 Task: Find connections with filter location Kāndhla with filter topic #lawschoolwith filter profile language German with filter current company OYO with filter school JOBS FOR WOMEN with filter industry Industrial Machinery Manufacturing with filter service category Coaching & Mentoring with filter keywords title Maintenance Engineer
Action: Mouse moved to (214, 256)
Screenshot: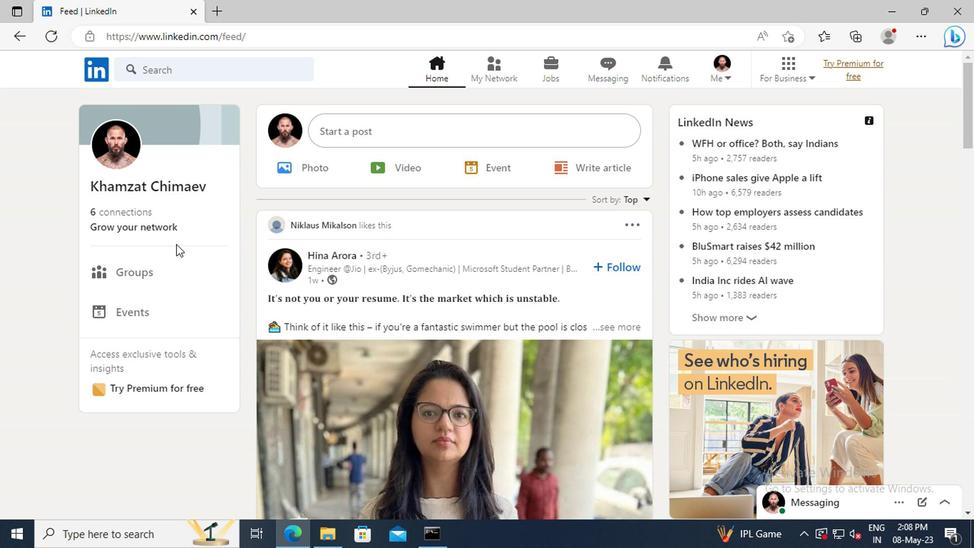 
Action: Mouse pressed left at (214, 256)
Screenshot: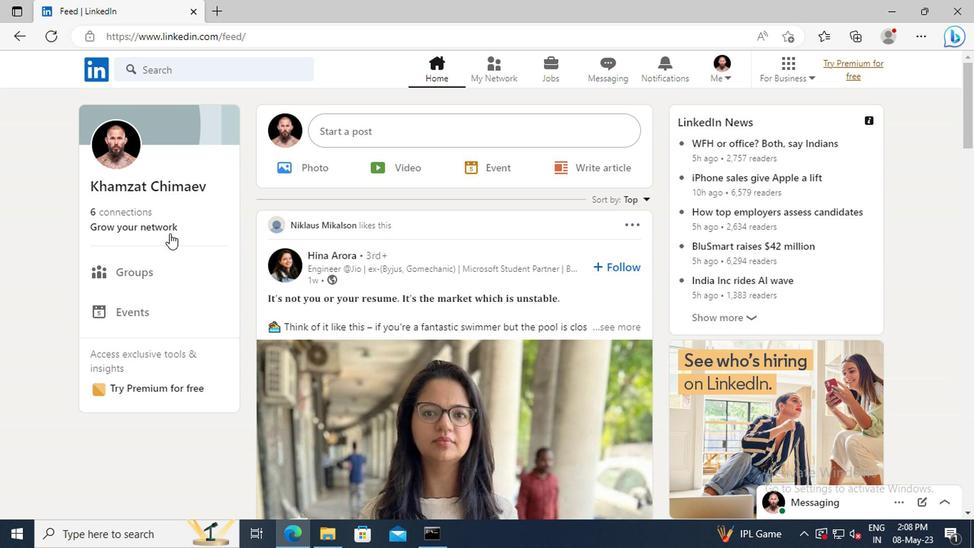 
Action: Mouse moved to (216, 202)
Screenshot: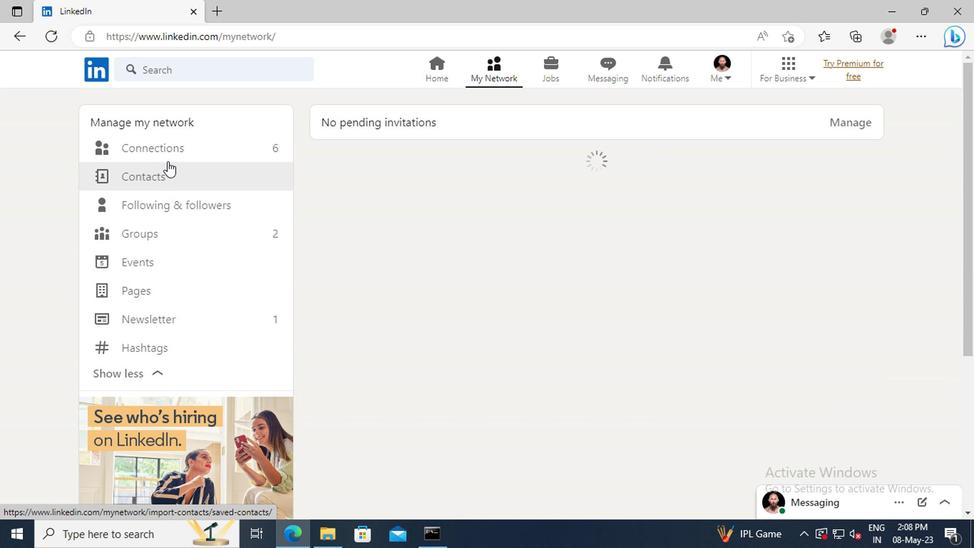 
Action: Mouse pressed left at (216, 202)
Screenshot: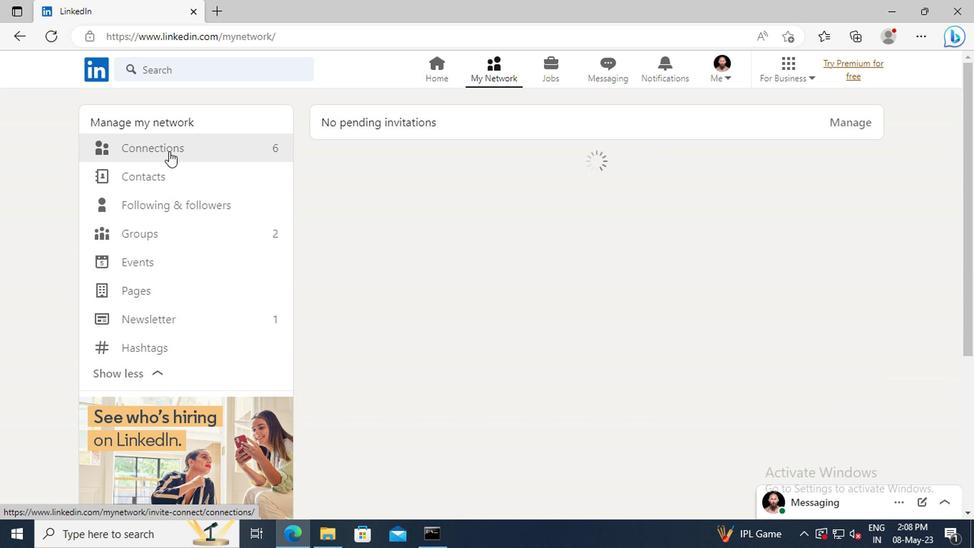
Action: Mouse moved to (521, 205)
Screenshot: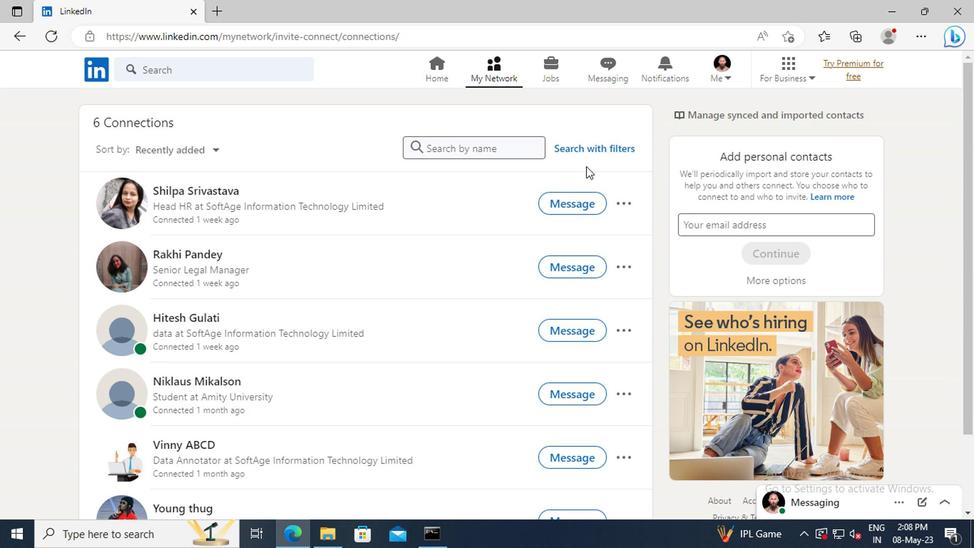 
Action: Mouse pressed left at (521, 205)
Screenshot: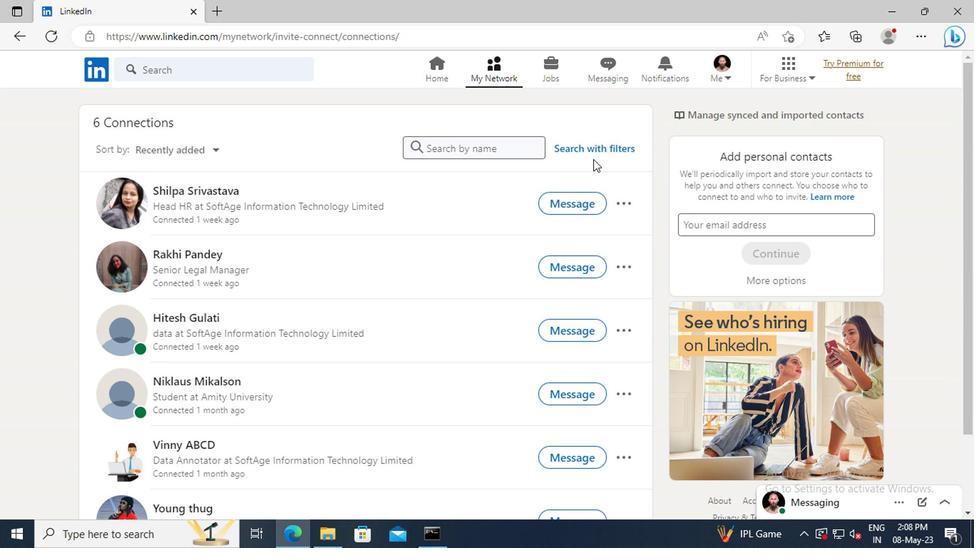 
Action: Mouse moved to (480, 175)
Screenshot: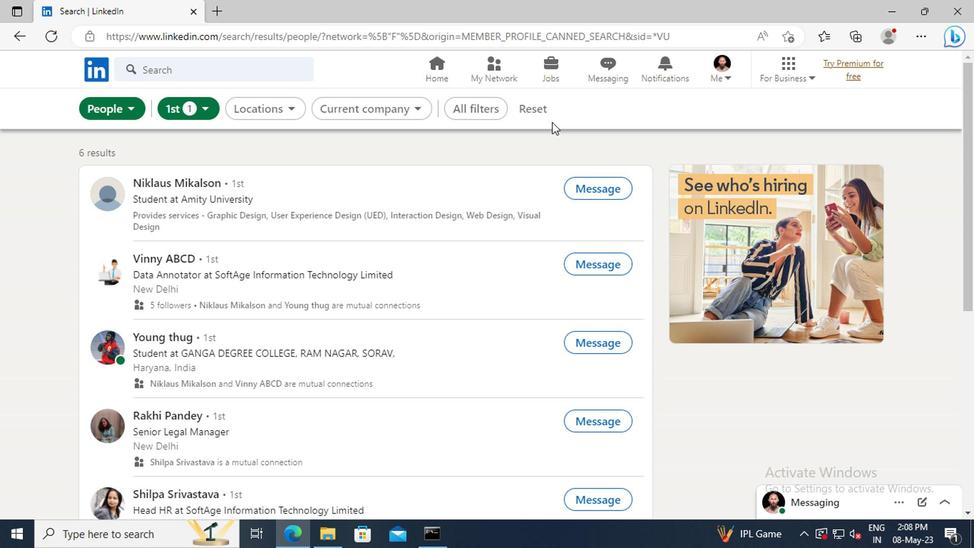 
Action: Mouse pressed left at (480, 175)
Screenshot: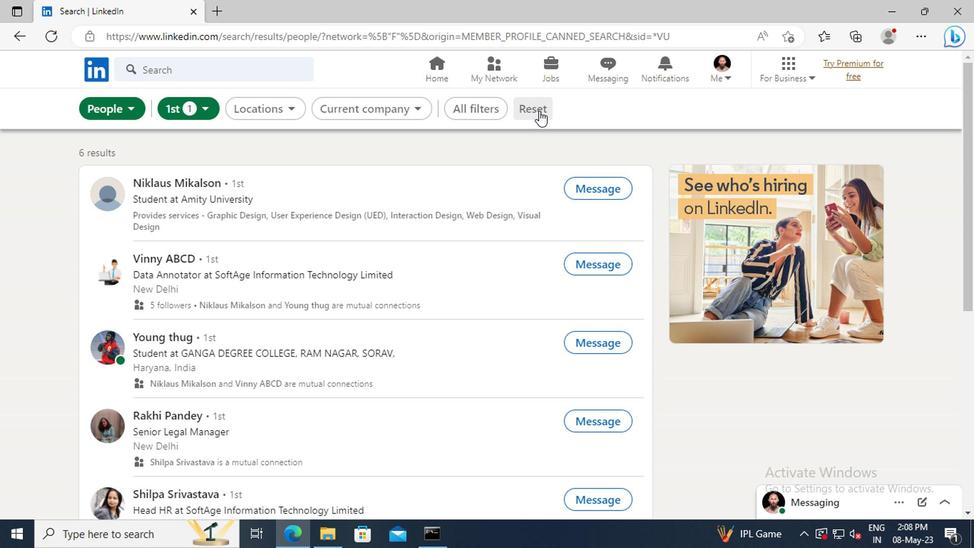 
Action: Mouse moved to (467, 175)
Screenshot: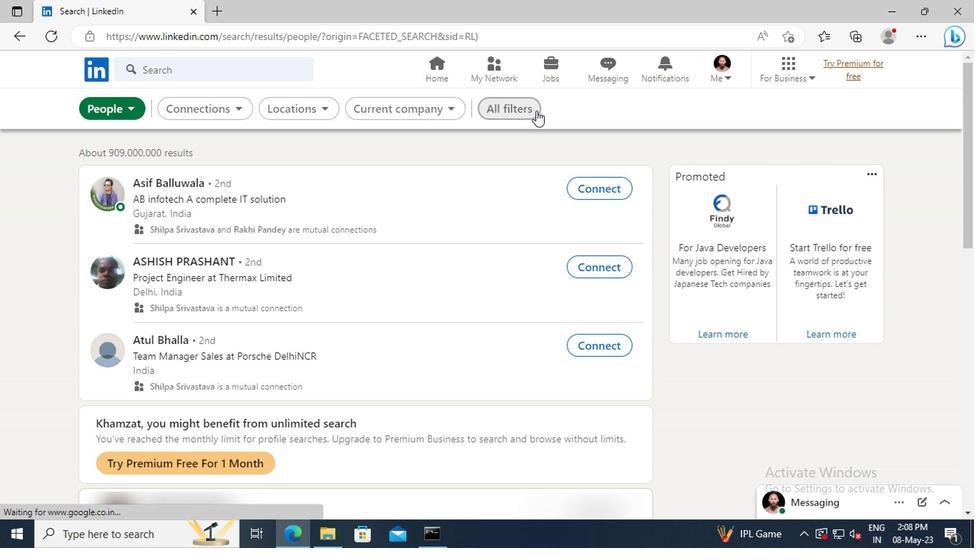 
Action: Mouse pressed left at (467, 175)
Screenshot: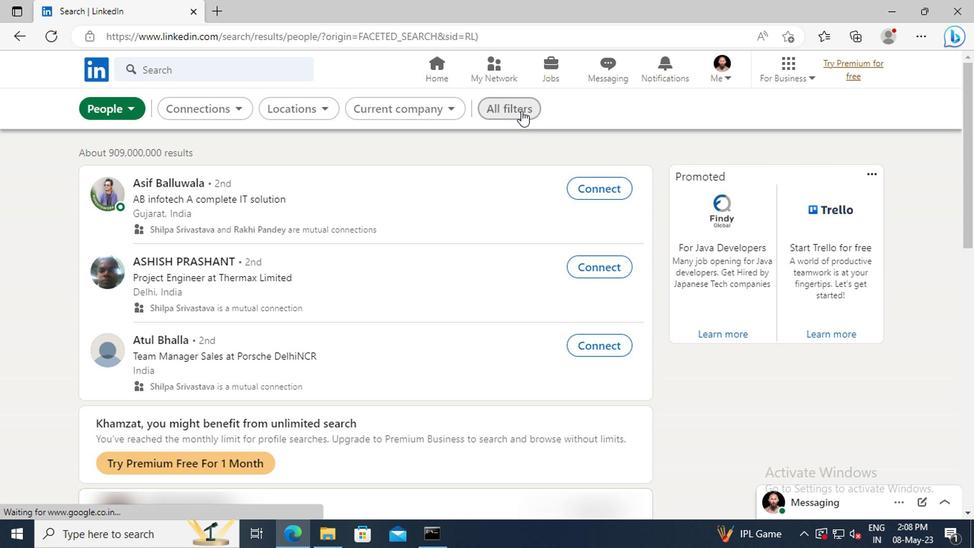 
Action: Mouse moved to (642, 273)
Screenshot: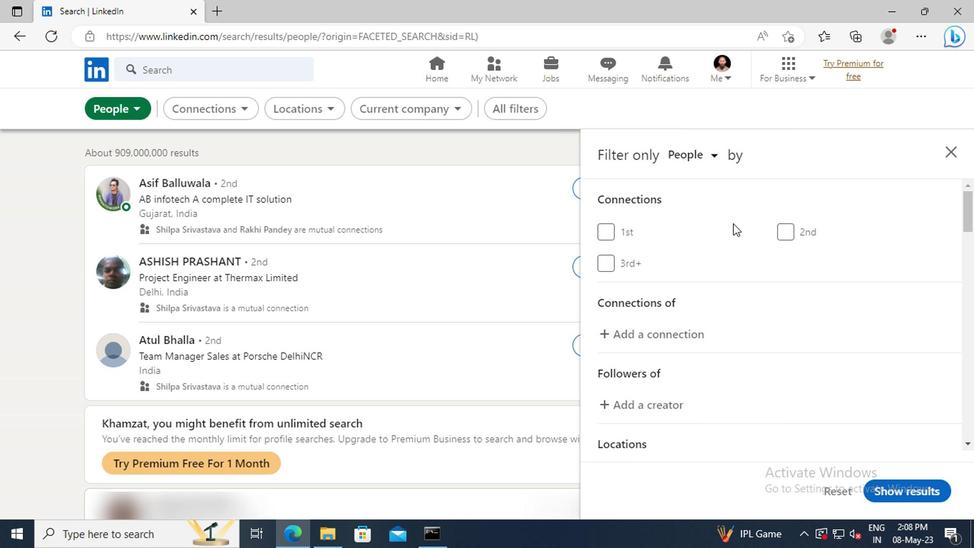 
Action: Mouse scrolled (642, 273) with delta (0, 0)
Screenshot: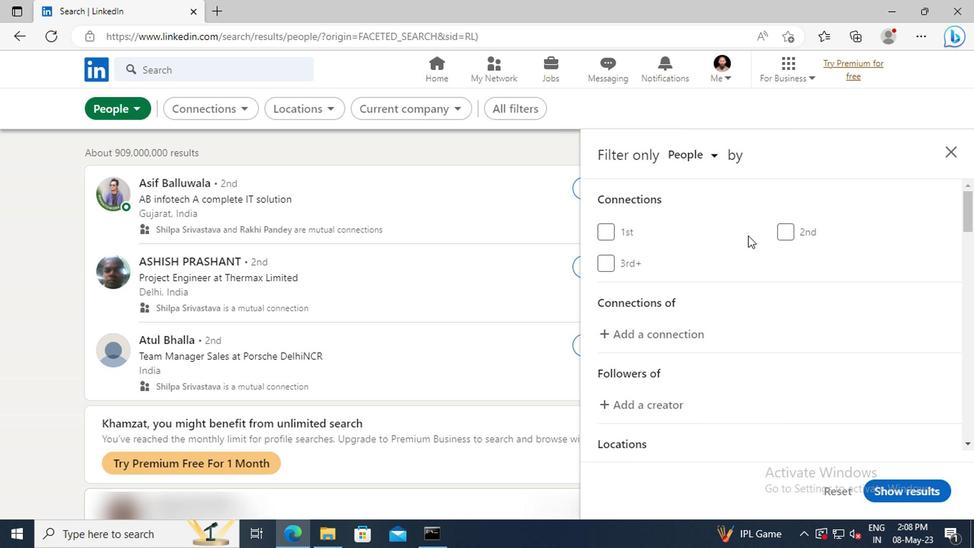 
Action: Mouse scrolled (642, 273) with delta (0, 0)
Screenshot: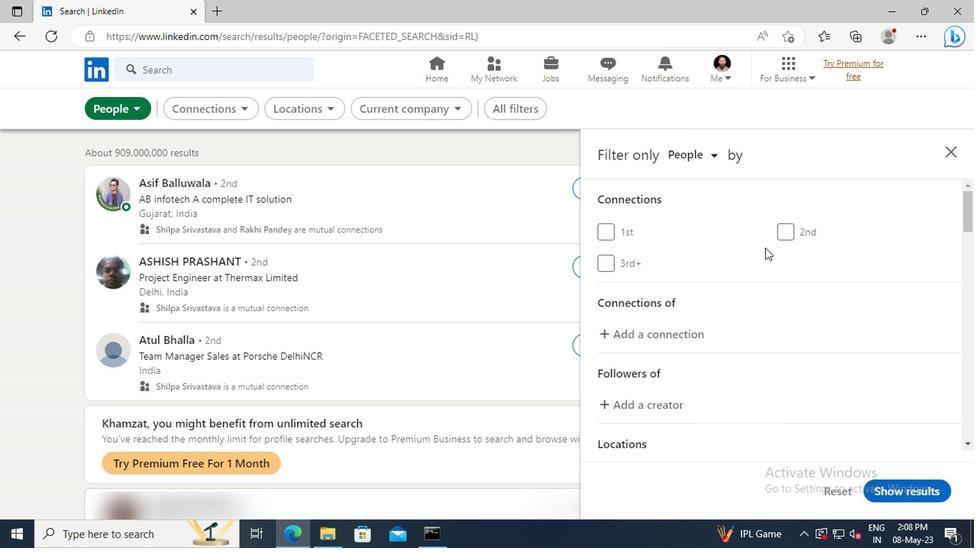 
Action: Mouse scrolled (642, 273) with delta (0, 0)
Screenshot: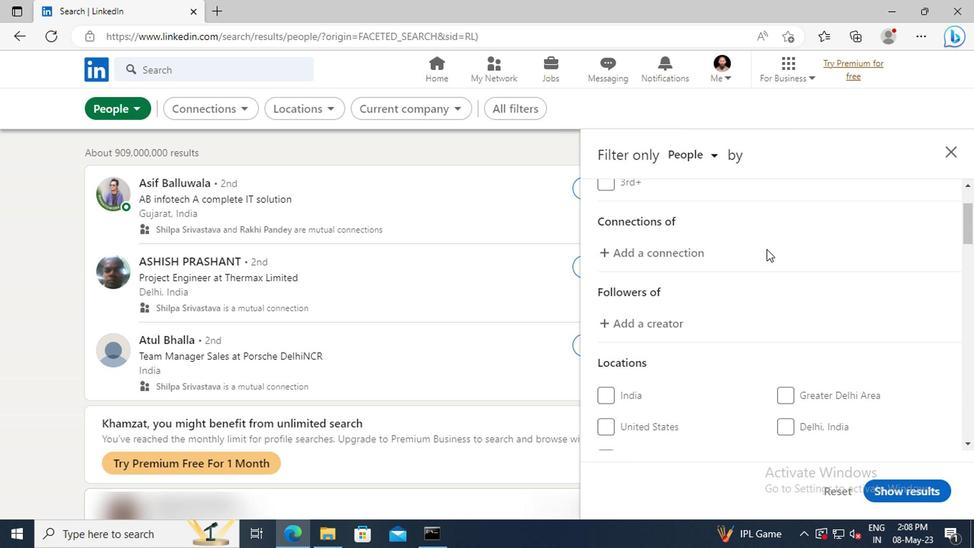 
Action: Mouse scrolled (642, 273) with delta (0, 0)
Screenshot: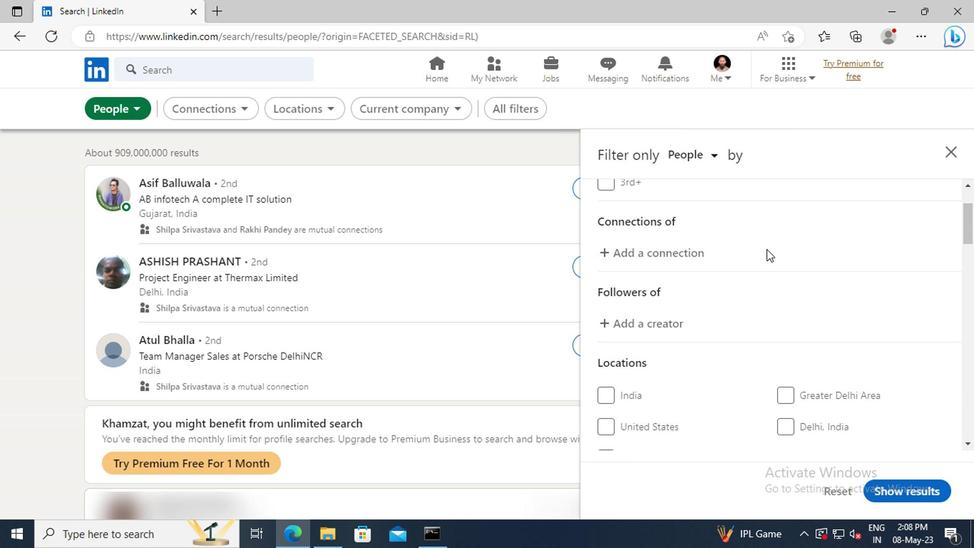 
Action: Mouse scrolled (642, 273) with delta (0, 0)
Screenshot: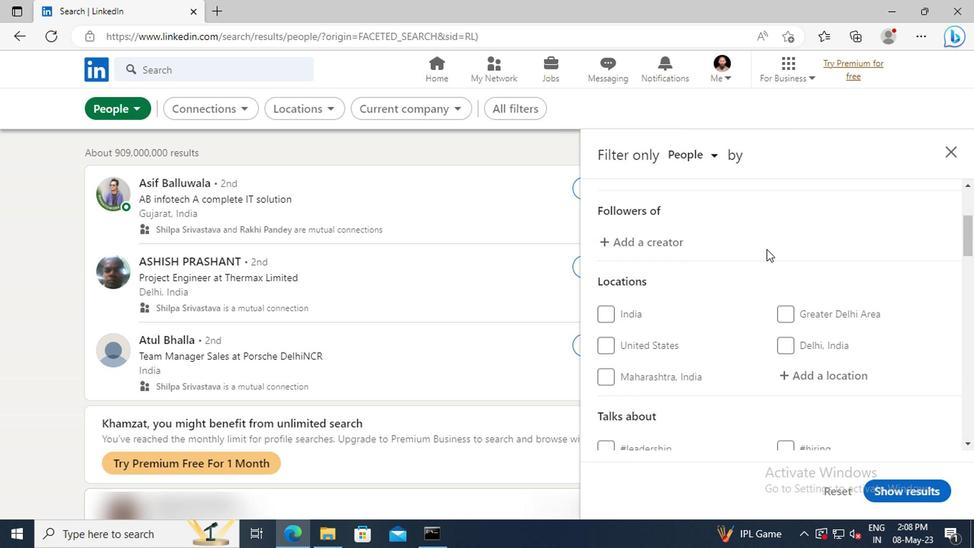 
Action: Mouse moved to (665, 336)
Screenshot: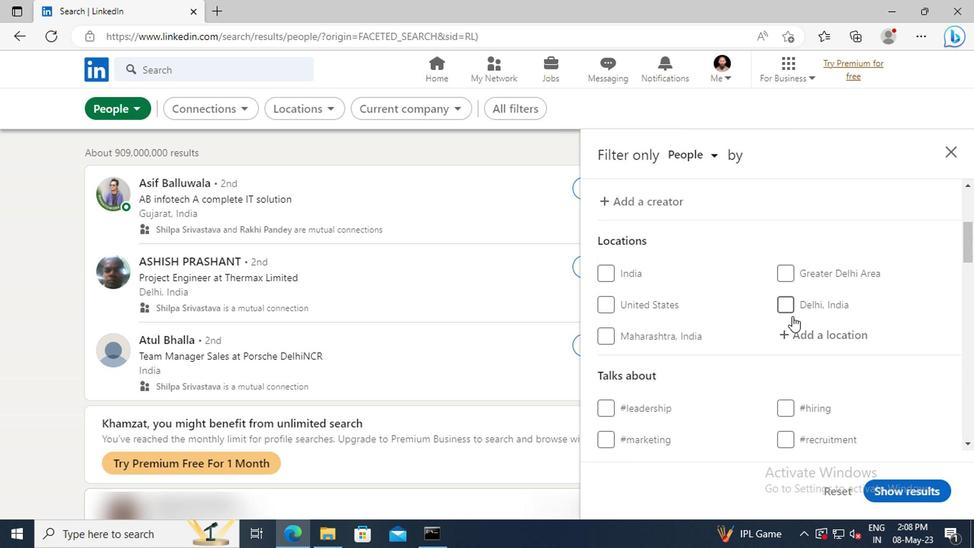 
Action: Mouse pressed left at (665, 336)
Screenshot: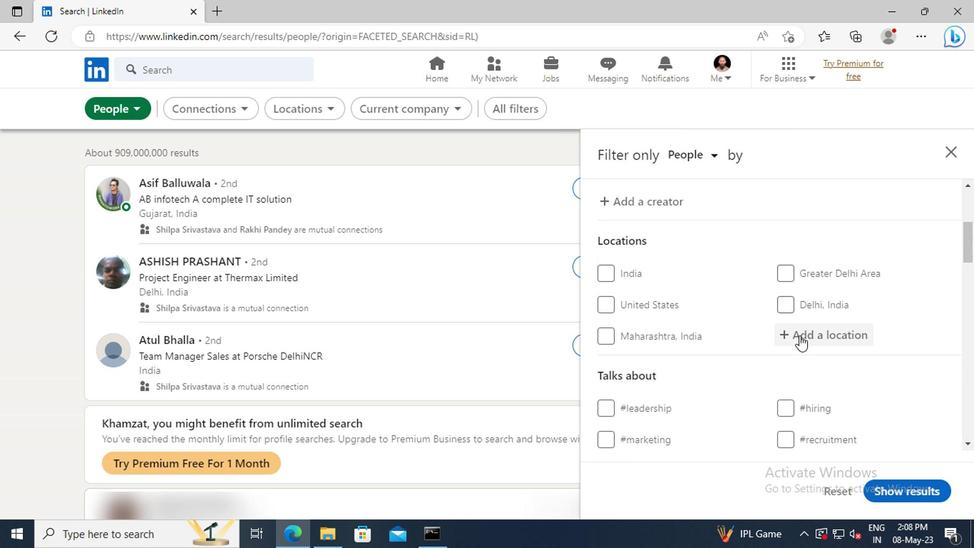 
Action: Key pressed <Key.shift>KANDHLA<Key.enter>
Screenshot: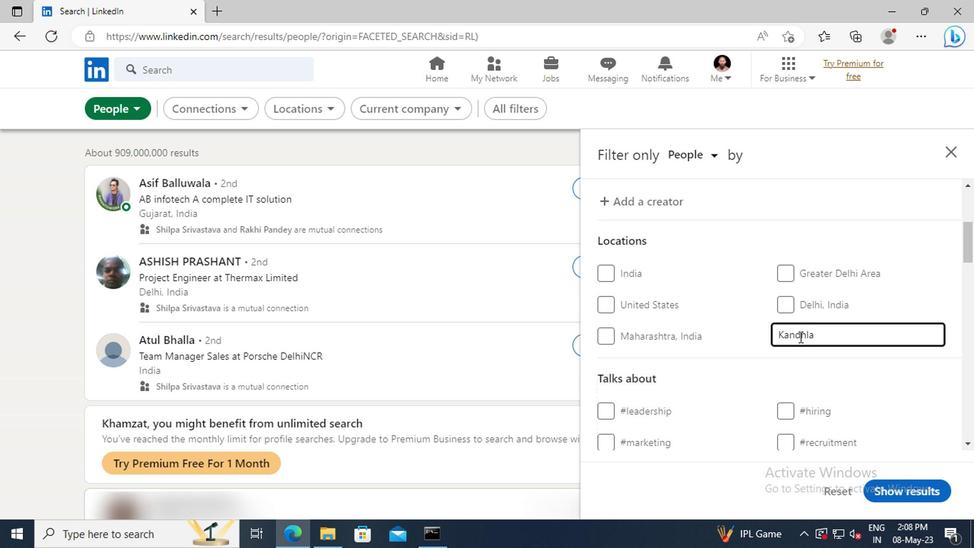 
Action: Mouse scrolled (665, 335) with delta (0, 0)
Screenshot: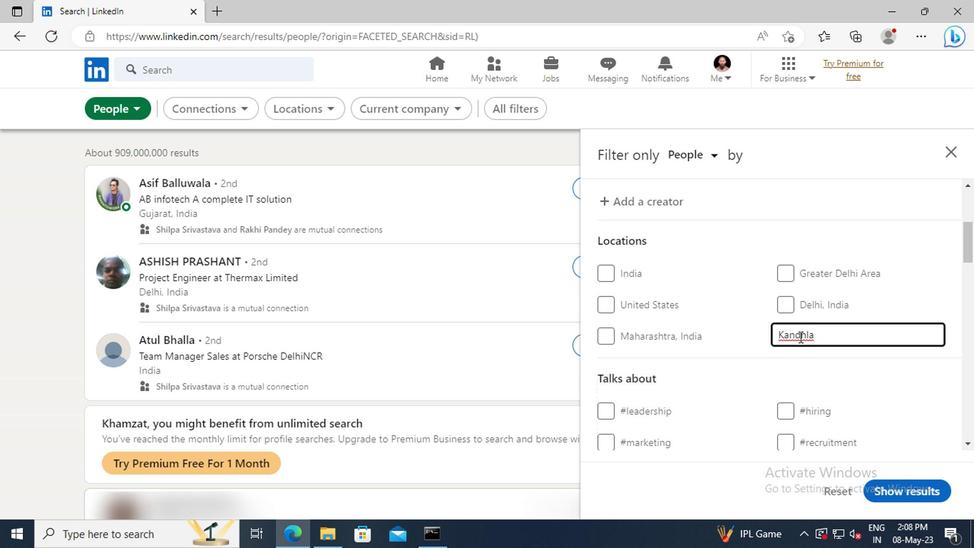 
Action: Mouse scrolled (665, 335) with delta (0, 0)
Screenshot: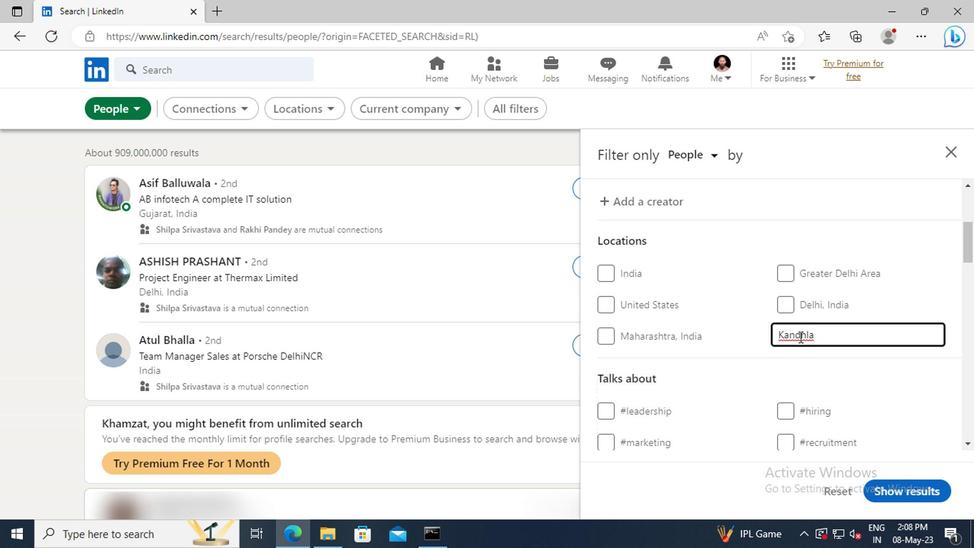
Action: Mouse scrolled (665, 335) with delta (0, 0)
Screenshot: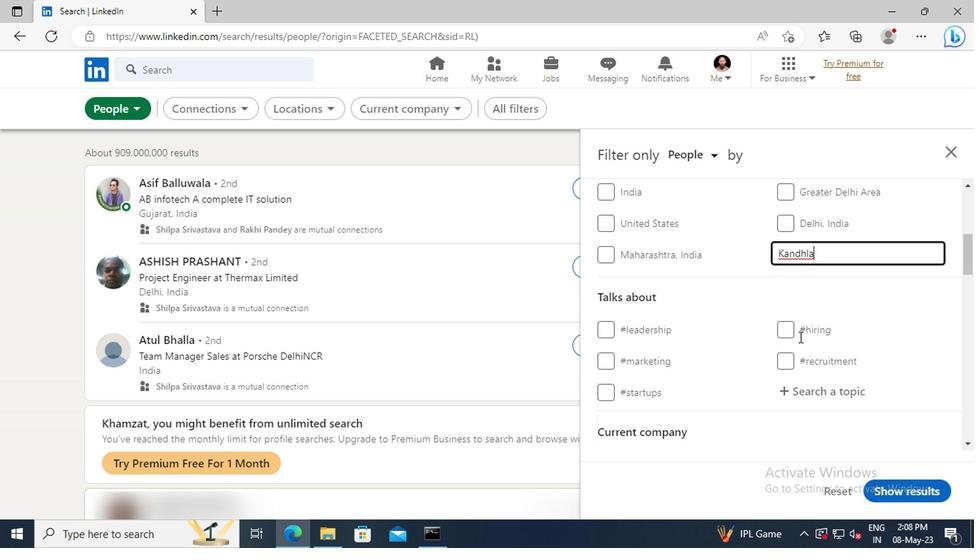 
Action: Mouse scrolled (665, 335) with delta (0, 0)
Screenshot: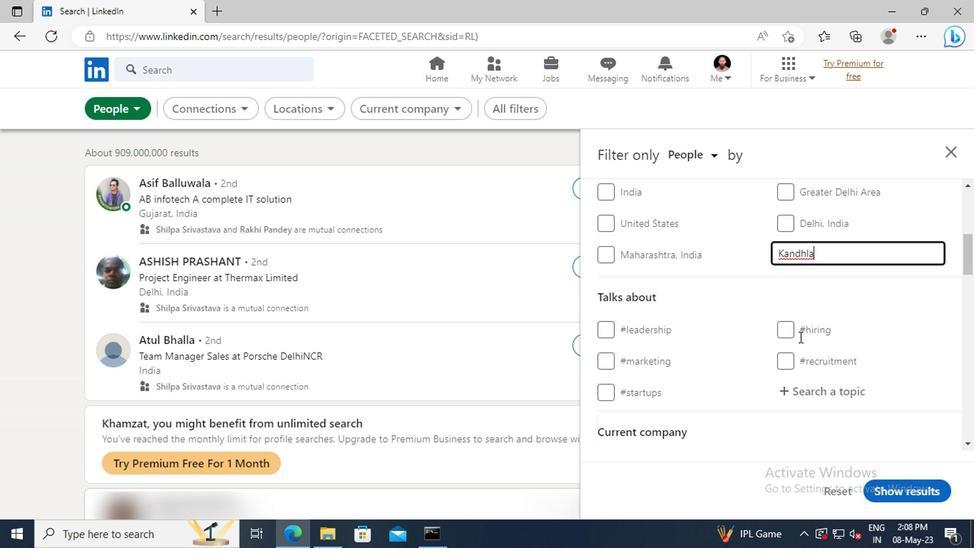 
Action: Mouse moved to (664, 322)
Screenshot: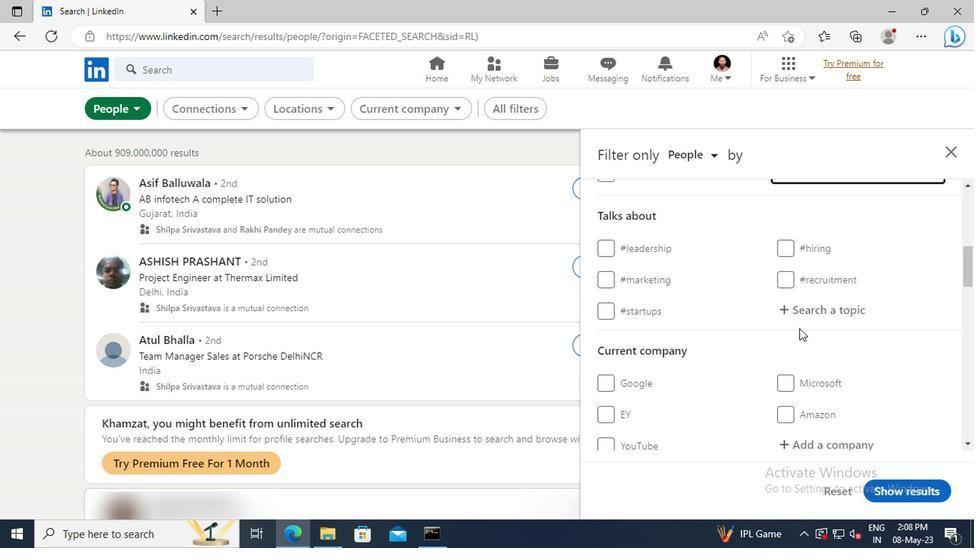 
Action: Mouse pressed left at (664, 322)
Screenshot: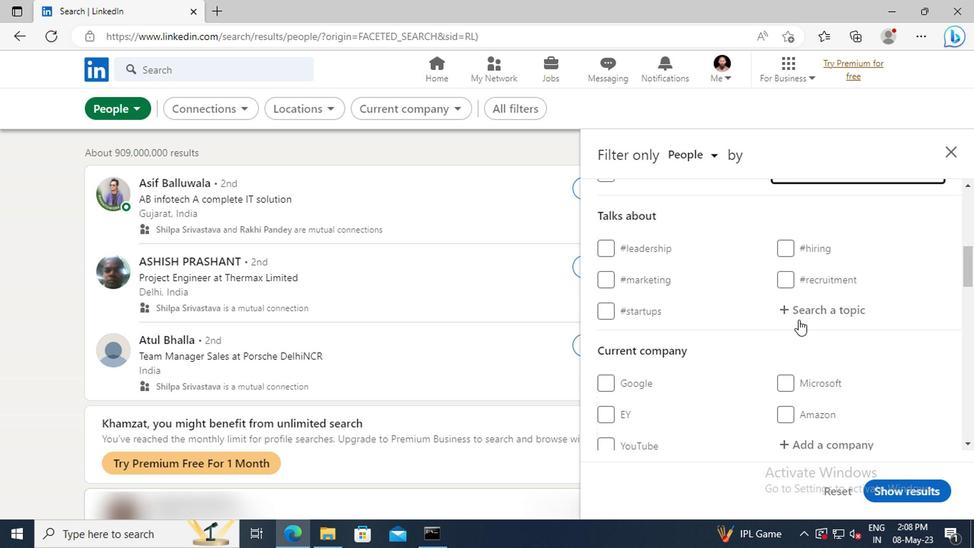 
Action: Key pressed LAWSCH
Screenshot: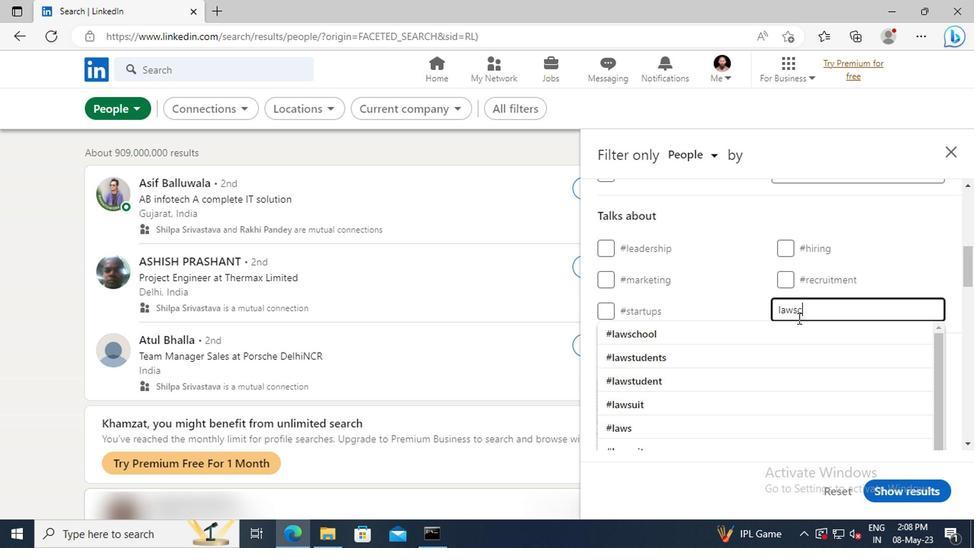 
Action: Mouse moved to (669, 332)
Screenshot: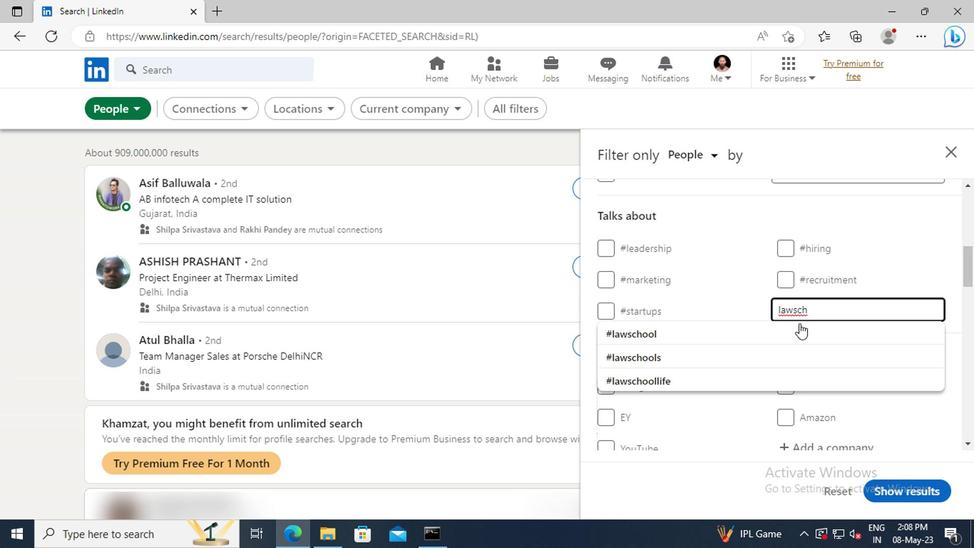 
Action: Mouse pressed left at (669, 332)
Screenshot: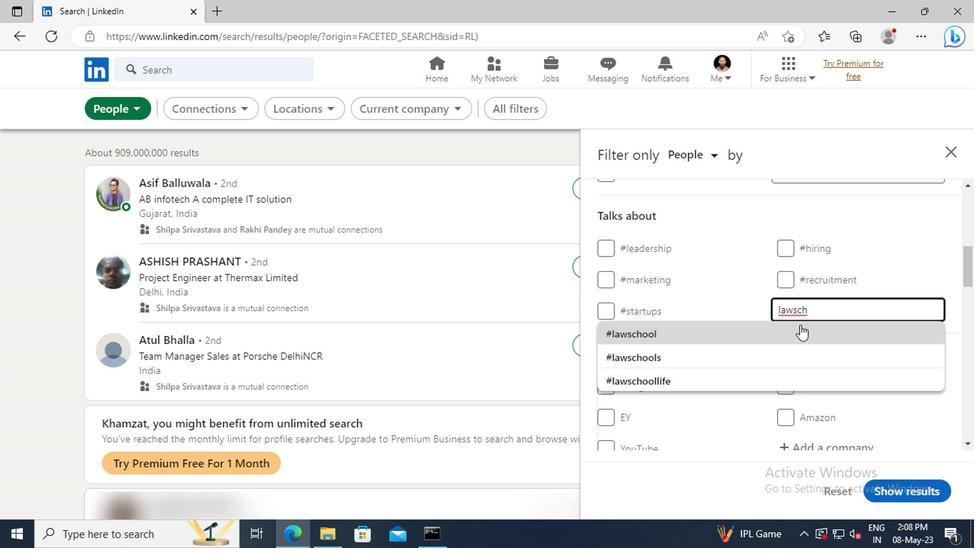 
Action: Mouse scrolled (669, 331) with delta (0, 0)
Screenshot: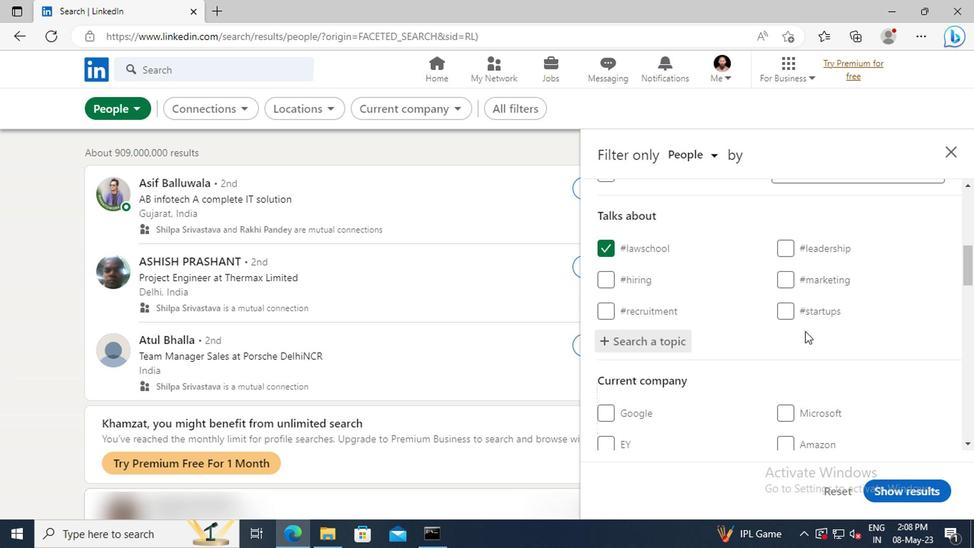 
Action: Mouse scrolled (669, 331) with delta (0, 0)
Screenshot: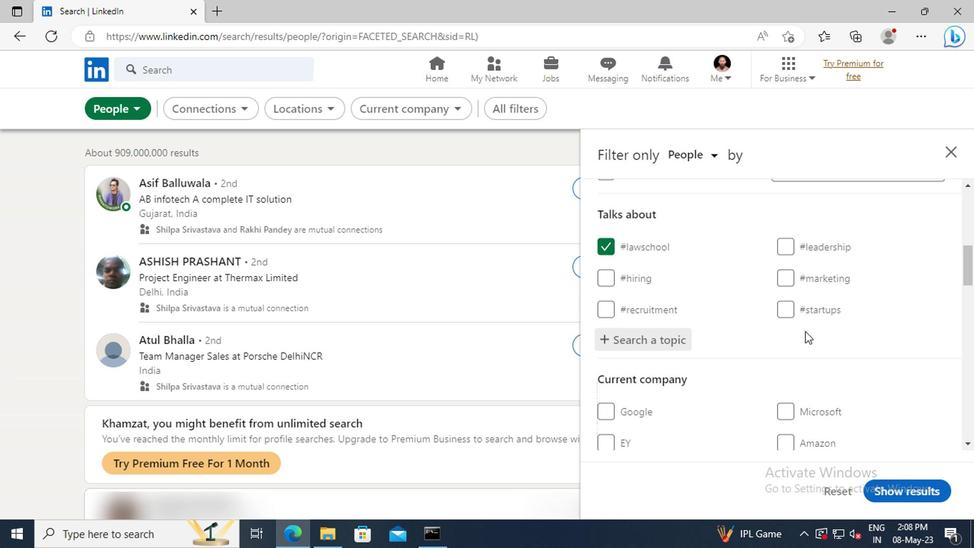
Action: Mouse scrolled (669, 331) with delta (0, 0)
Screenshot: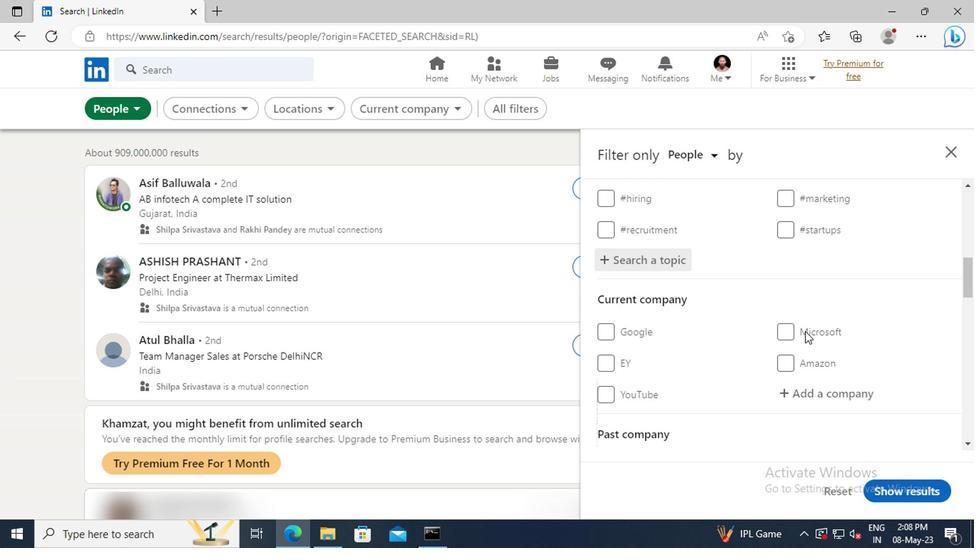 
Action: Mouse scrolled (669, 331) with delta (0, 0)
Screenshot: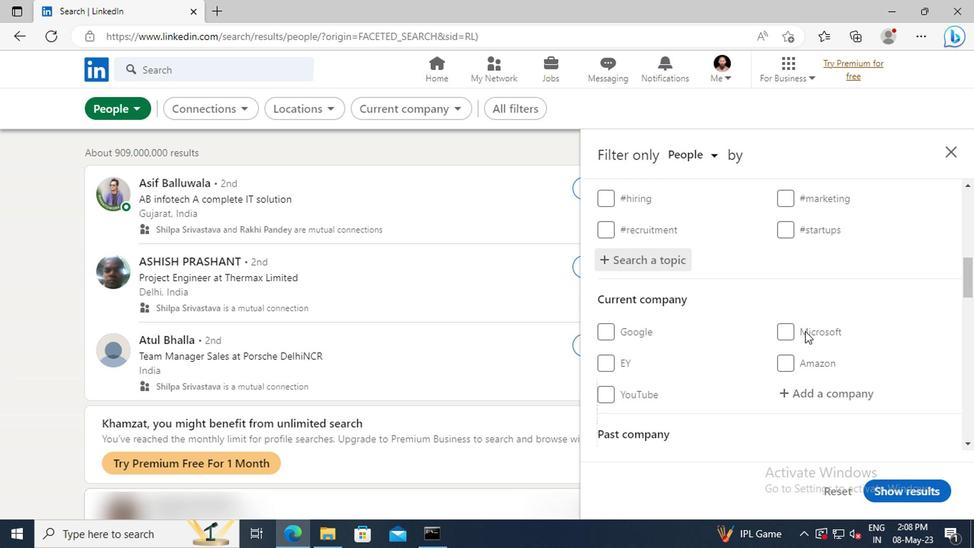 
Action: Mouse scrolled (669, 331) with delta (0, 0)
Screenshot: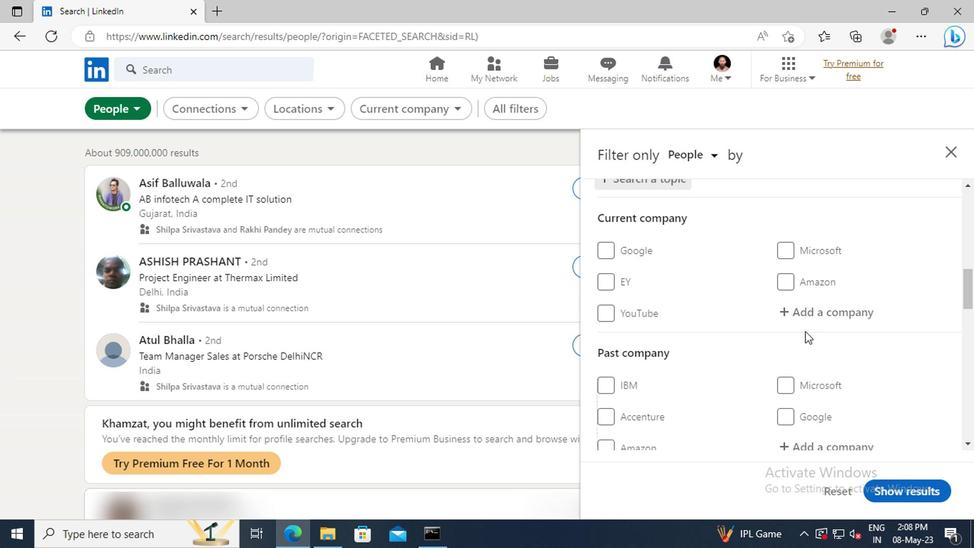 
Action: Mouse scrolled (669, 331) with delta (0, 0)
Screenshot: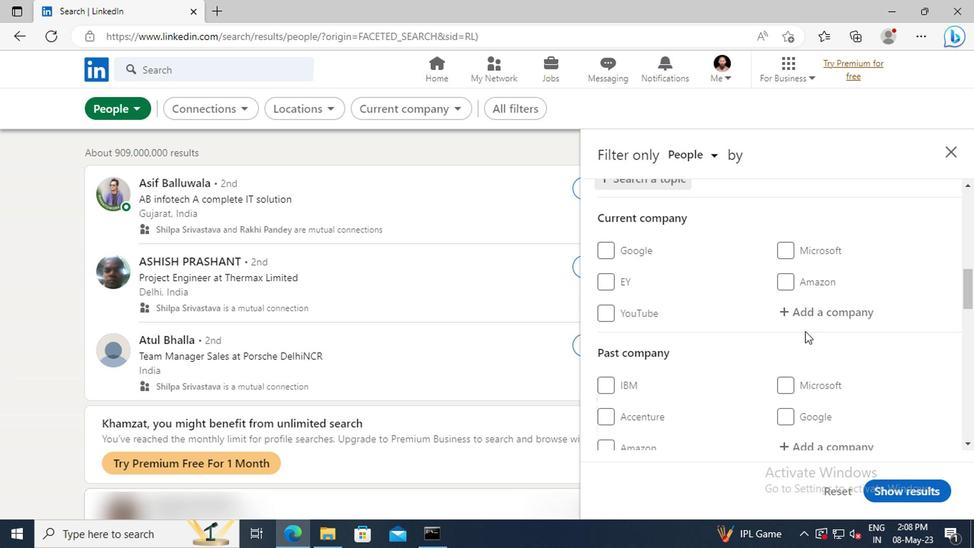 
Action: Mouse scrolled (669, 331) with delta (0, 0)
Screenshot: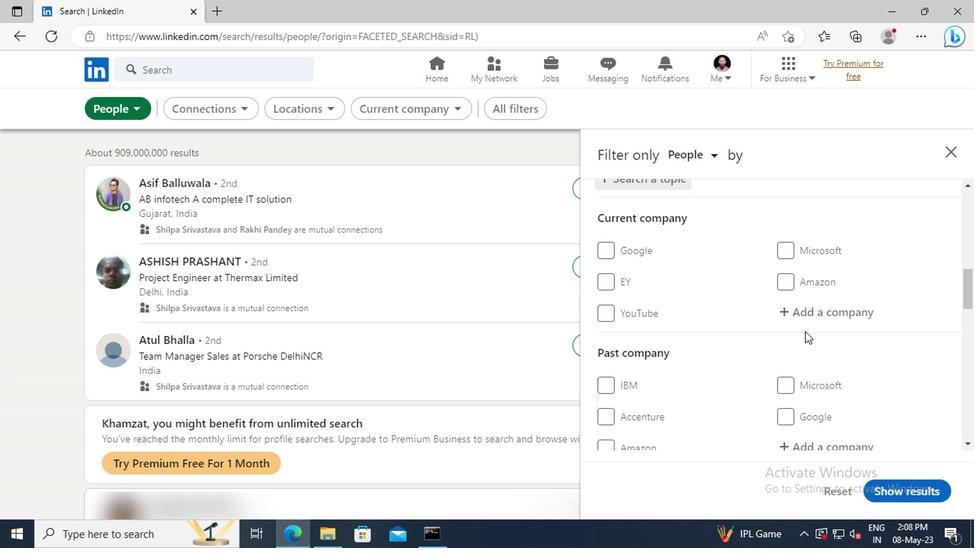 
Action: Mouse scrolled (669, 331) with delta (0, 0)
Screenshot: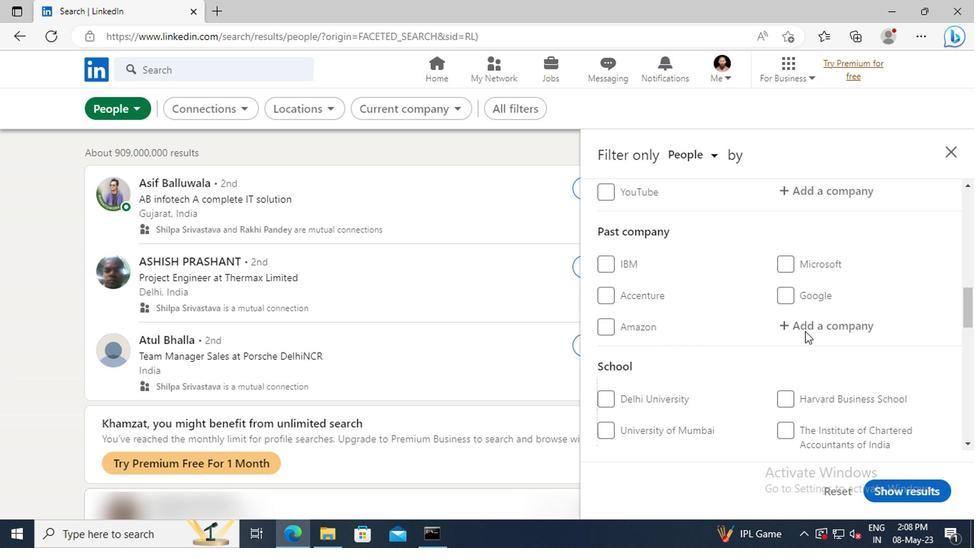 
Action: Mouse scrolled (669, 331) with delta (0, 0)
Screenshot: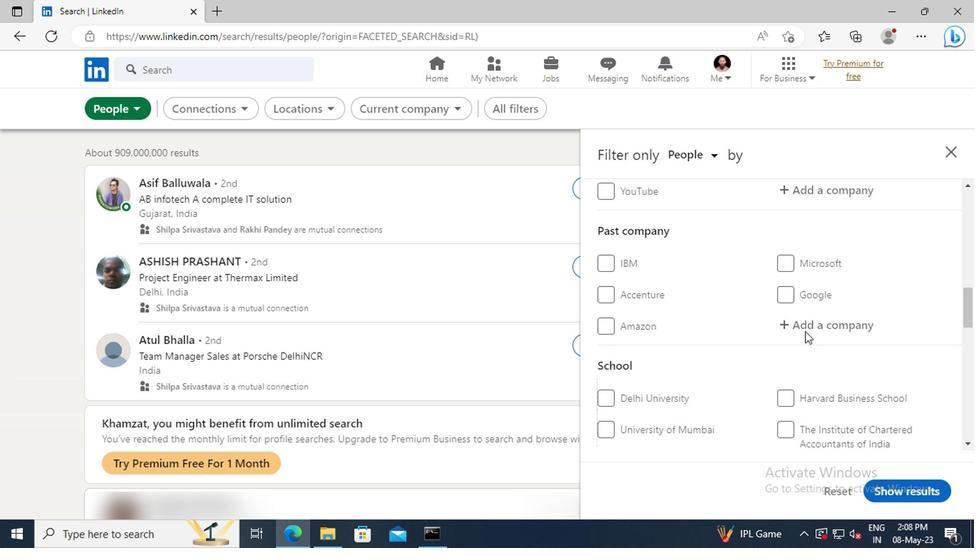 
Action: Mouse scrolled (669, 331) with delta (0, 0)
Screenshot: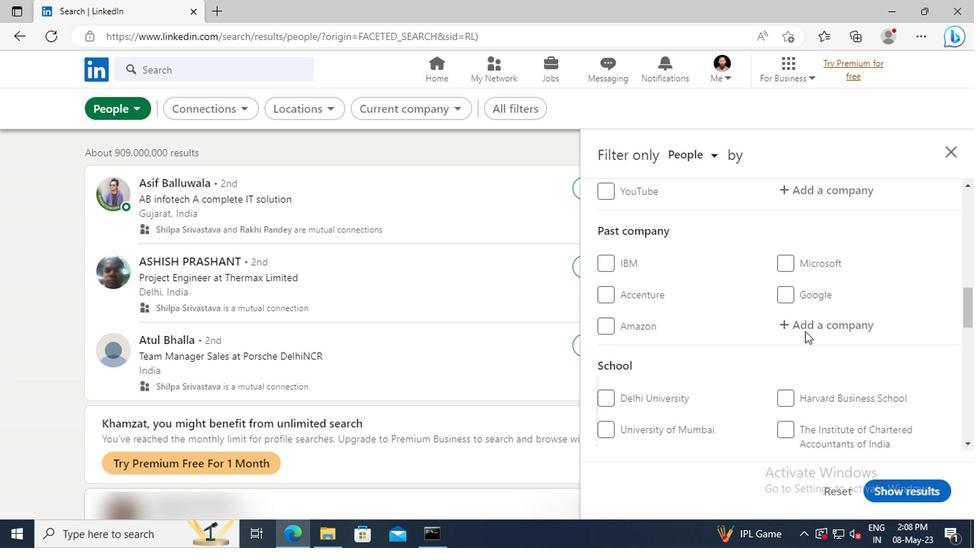 
Action: Mouse scrolled (669, 331) with delta (0, 0)
Screenshot: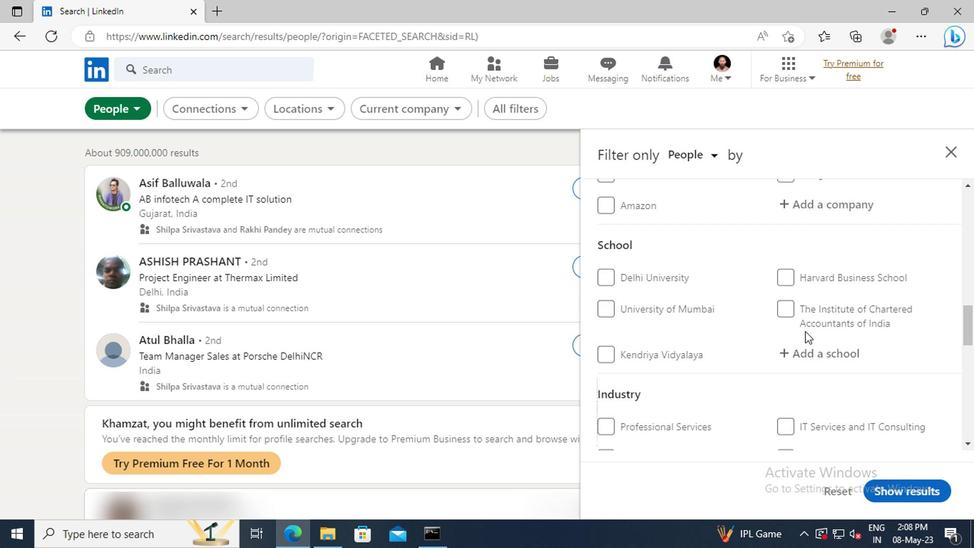 
Action: Mouse scrolled (669, 331) with delta (0, 0)
Screenshot: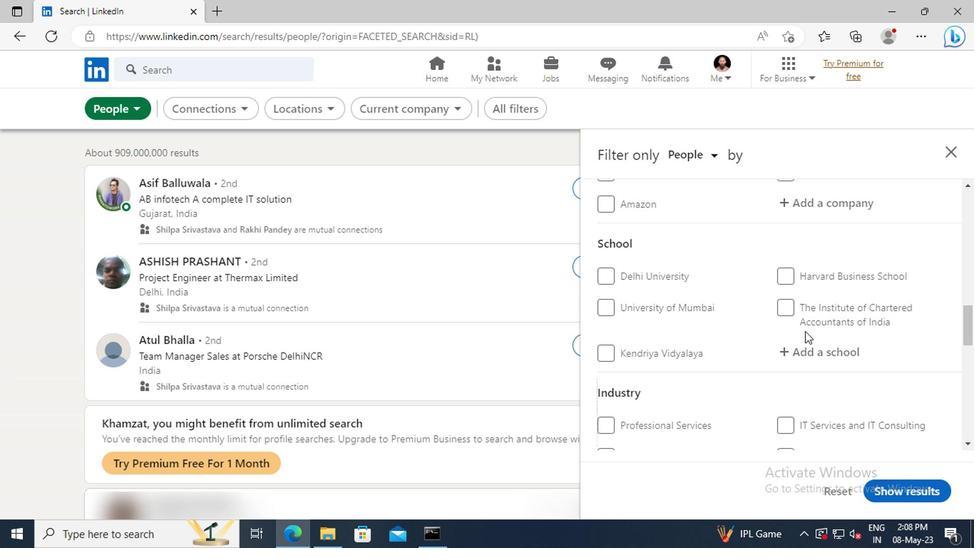 
Action: Mouse scrolled (669, 331) with delta (0, 0)
Screenshot: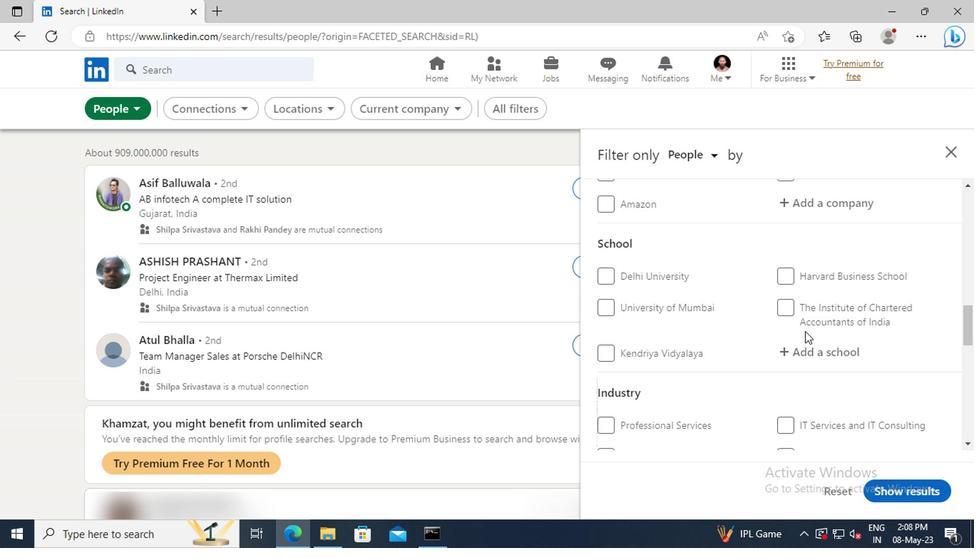 
Action: Mouse scrolled (669, 331) with delta (0, 0)
Screenshot: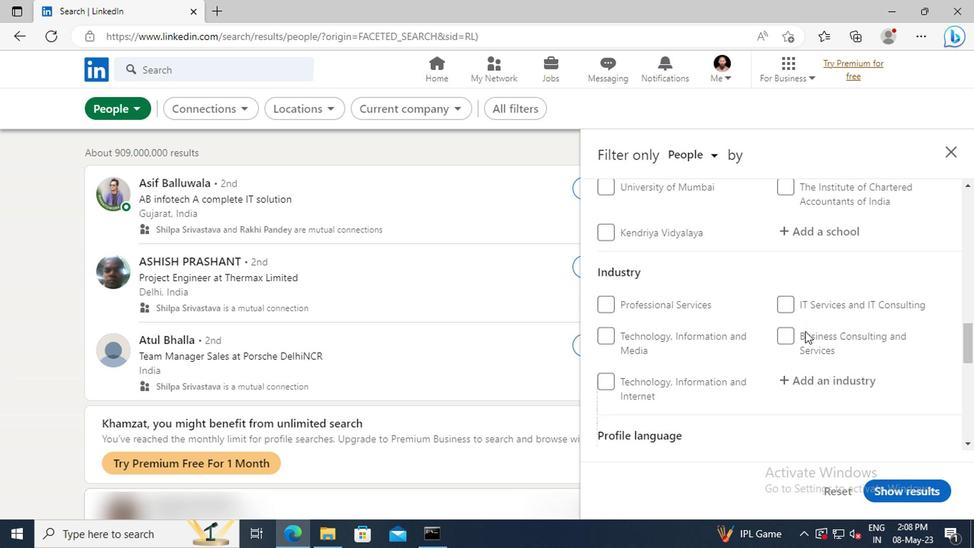 
Action: Mouse scrolled (669, 331) with delta (0, 0)
Screenshot: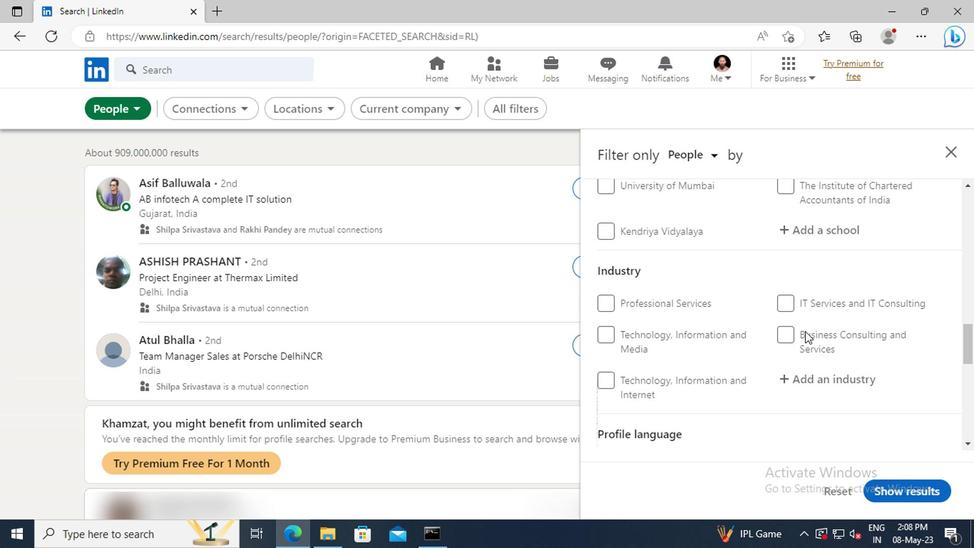 
Action: Mouse scrolled (669, 331) with delta (0, 0)
Screenshot: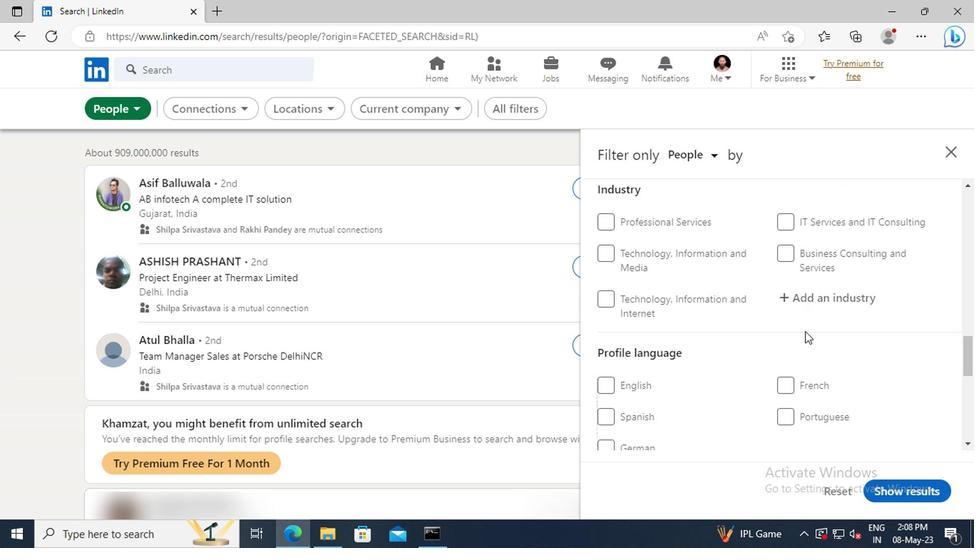 
Action: Mouse moved to (530, 386)
Screenshot: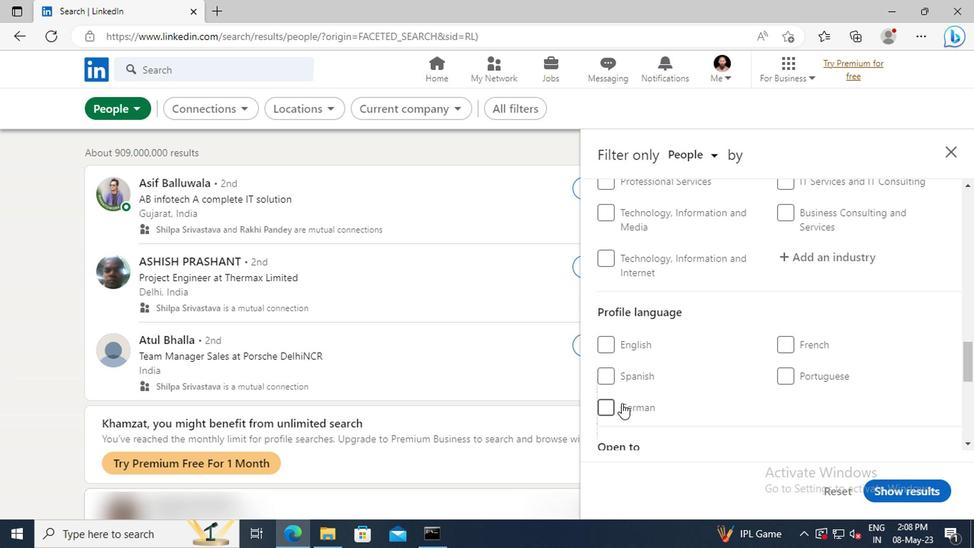 
Action: Mouse pressed left at (530, 386)
Screenshot: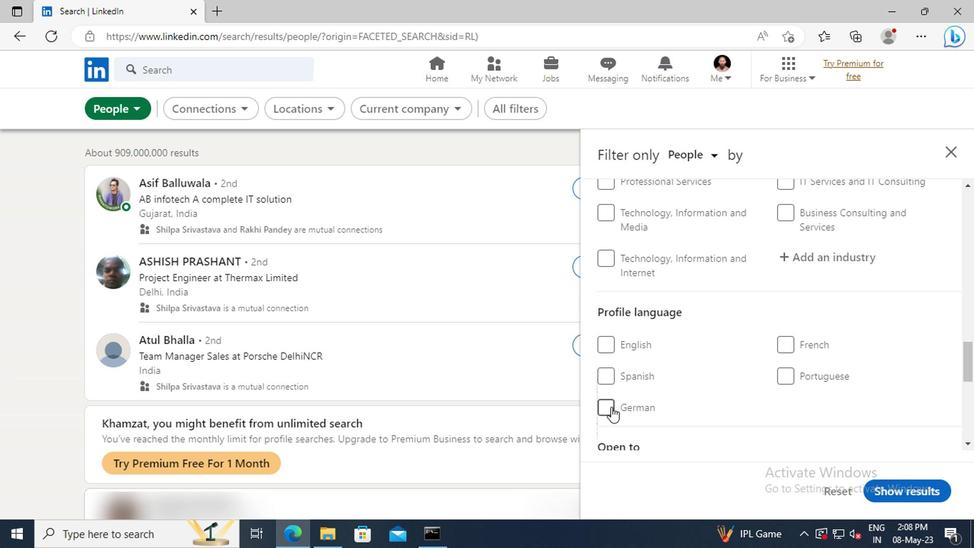 
Action: Mouse moved to (653, 352)
Screenshot: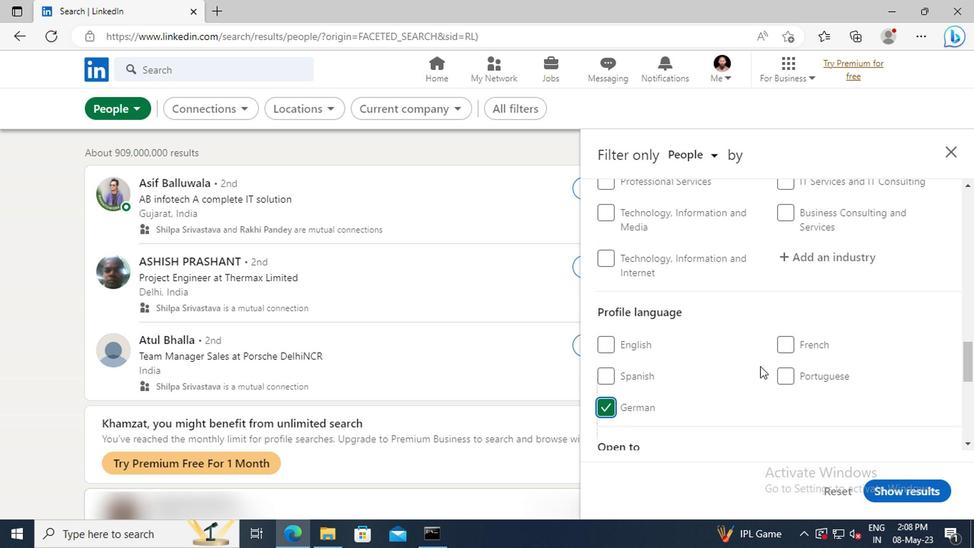 
Action: Mouse scrolled (653, 353) with delta (0, 0)
Screenshot: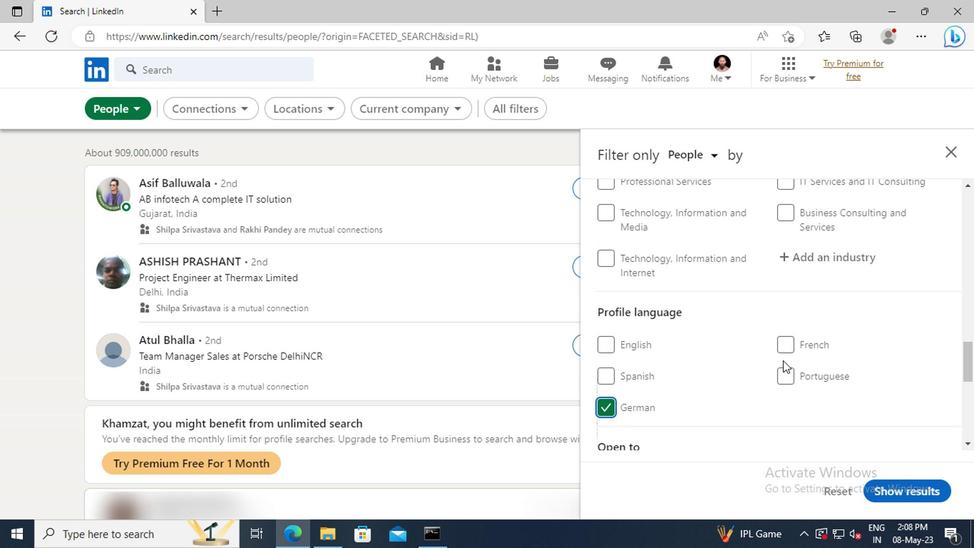 
Action: Mouse scrolled (653, 353) with delta (0, 0)
Screenshot: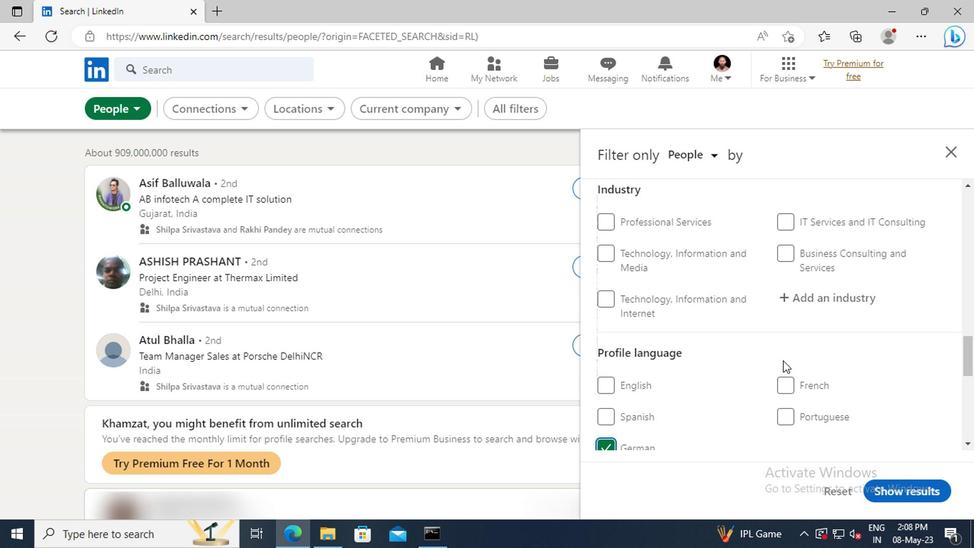 
Action: Mouse scrolled (653, 353) with delta (0, 0)
Screenshot: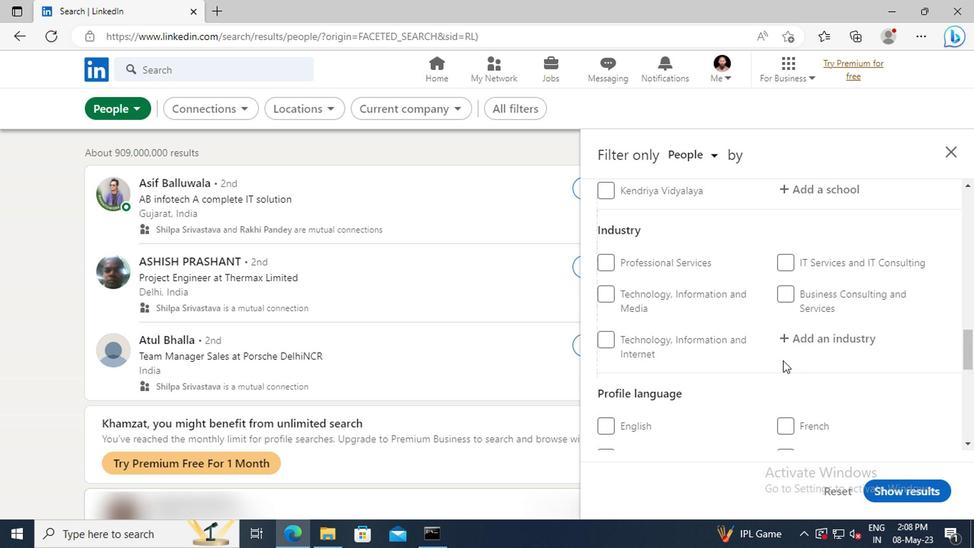 
Action: Mouse scrolled (653, 353) with delta (0, 0)
Screenshot: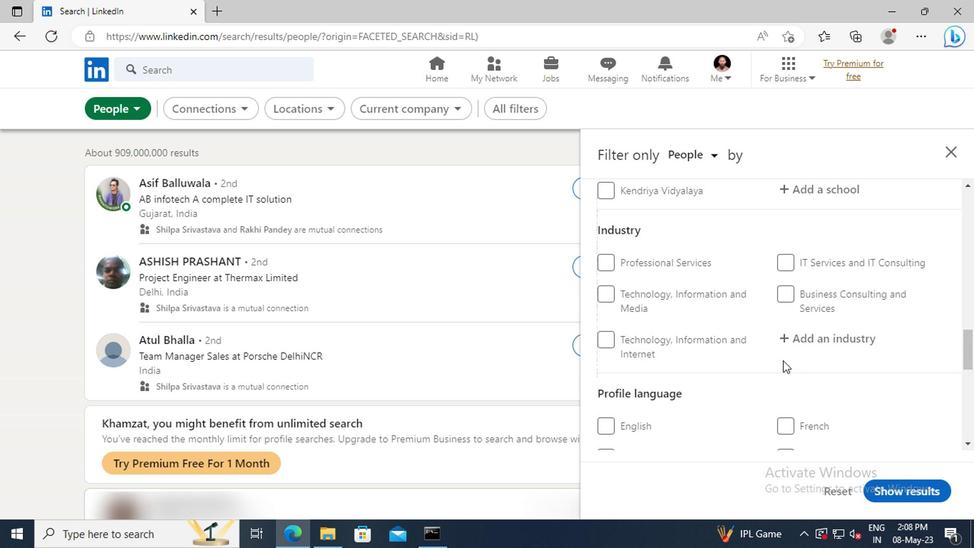 
Action: Mouse scrolled (653, 353) with delta (0, 0)
Screenshot: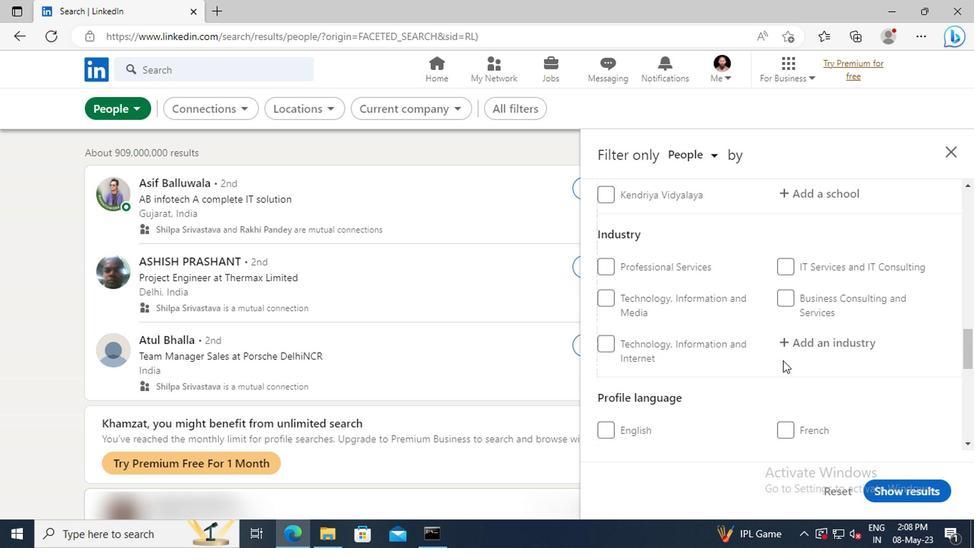 
Action: Mouse scrolled (653, 353) with delta (0, 0)
Screenshot: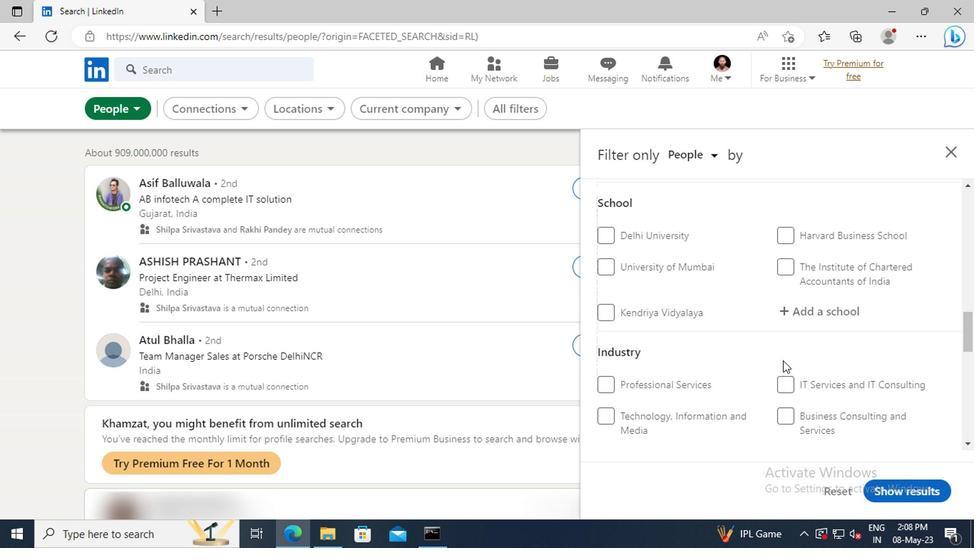 
Action: Mouse scrolled (653, 353) with delta (0, 0)
Screenshot: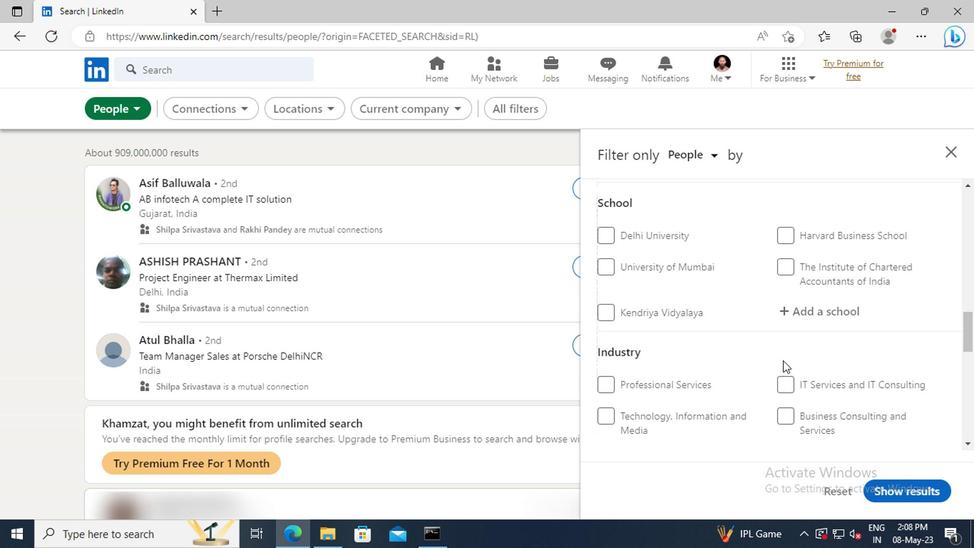 
Action: Mouse scrolled (653, 353) with delta (0, 0)
Screenshot: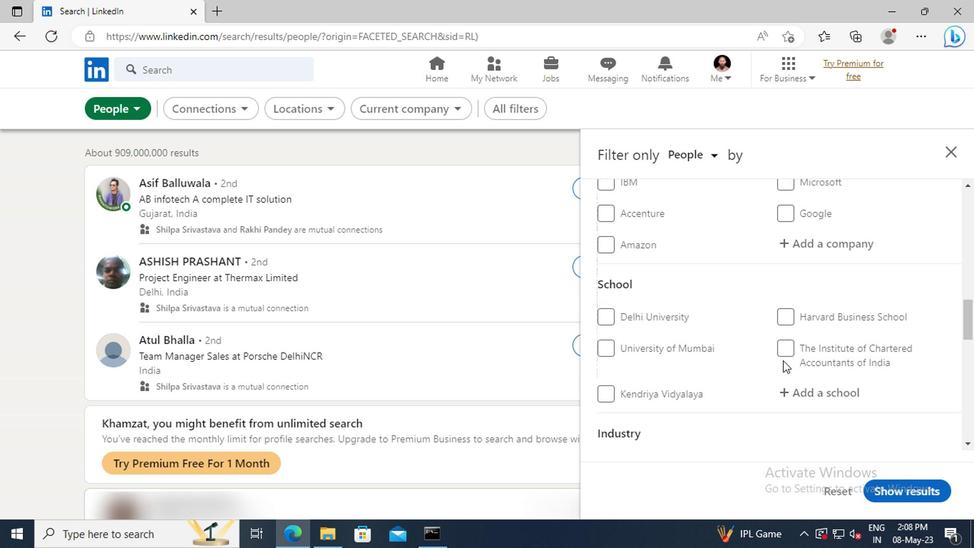 
Action: Mouse scrolled (653, 353) with delta (0, 0)
Screenshot: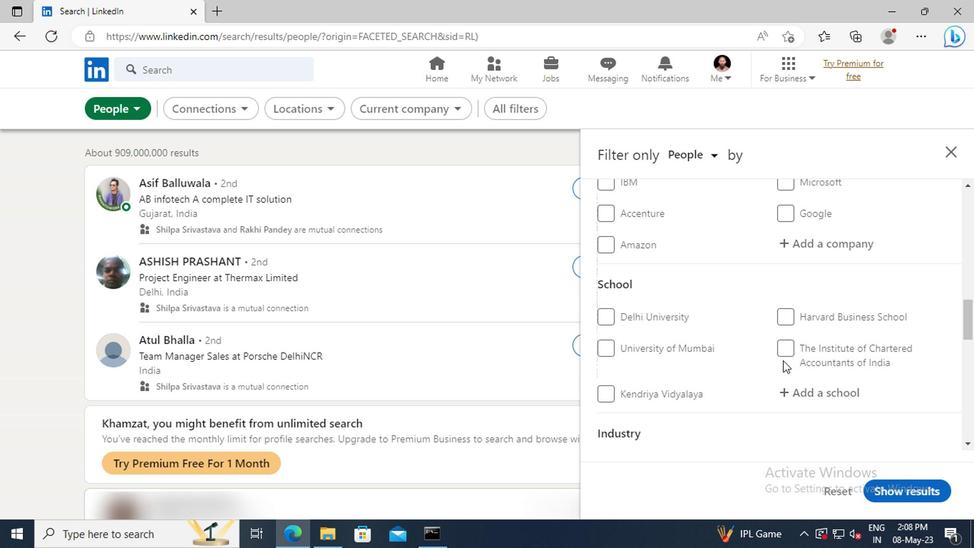 
Action: Mouse scrolled (653, 353) with delta (0, 0)
Screenshot: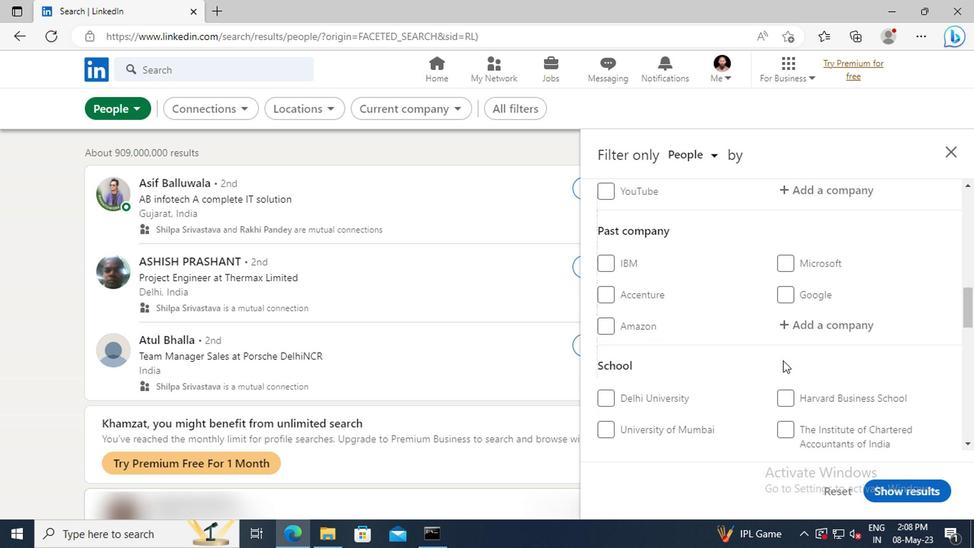 
Action: Mouse scrolled (653, 353) with delta (0, 0)
Screenshot: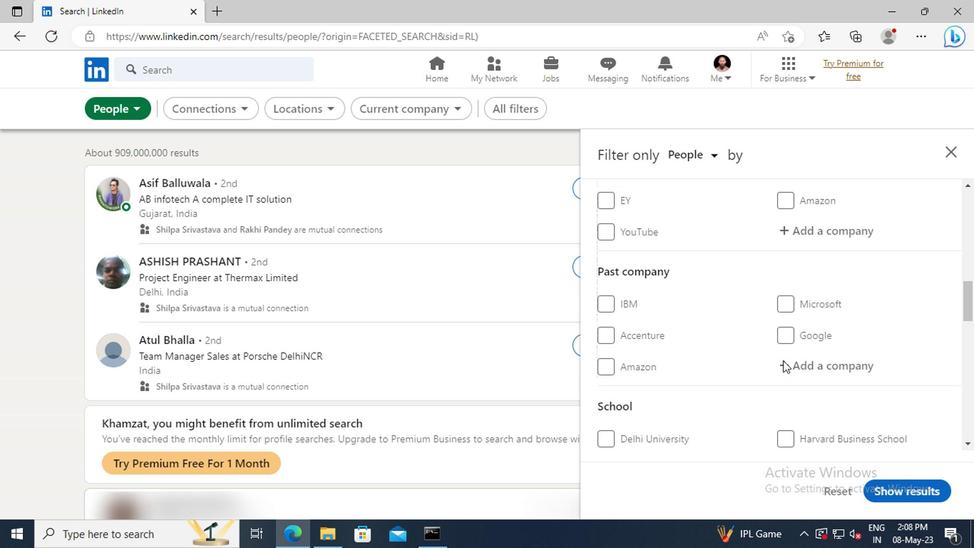 
Action: Mouse scrolled (653, 353) with delta (0, 0)
Screenshot: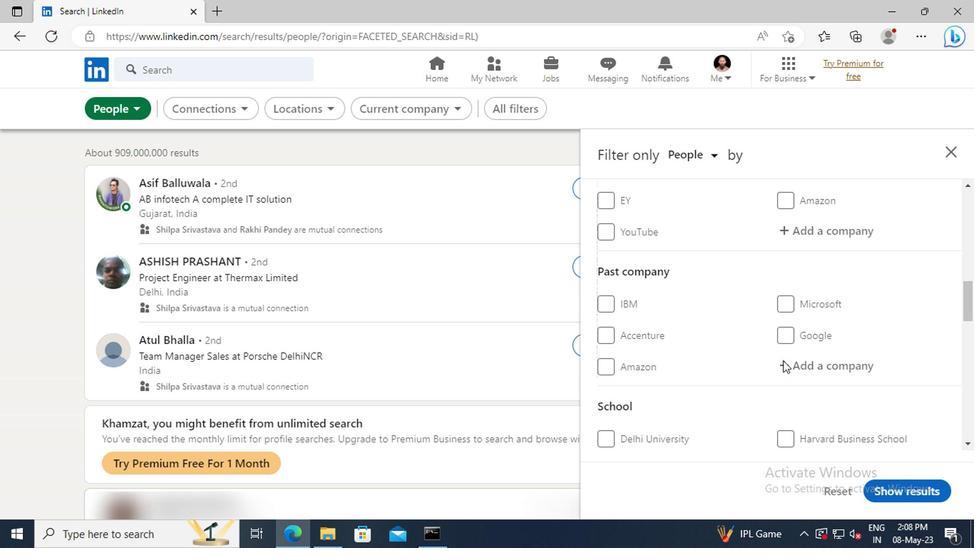 
Action: Mouse moved to (658, 321)
Screenshot: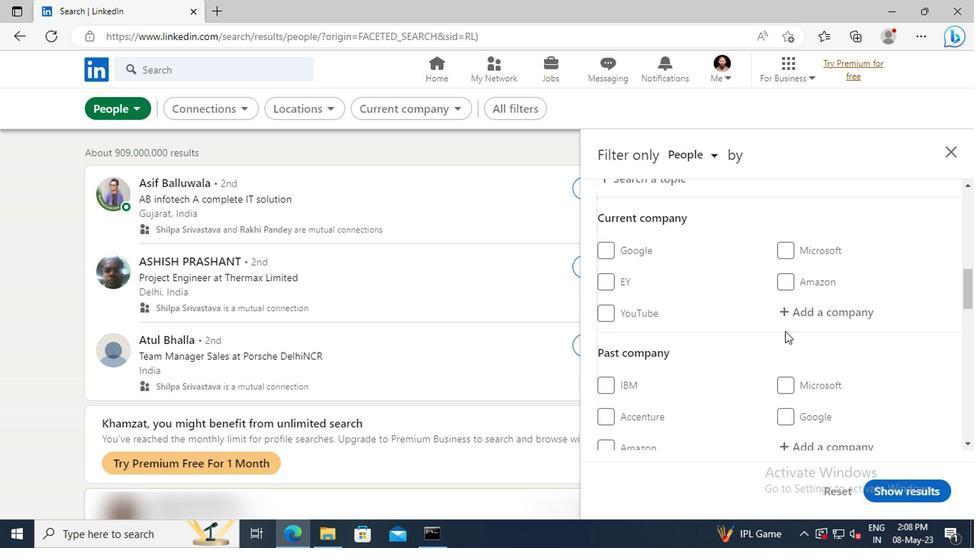 
Action: Mouse pressed left at (658, 321)
Screenshot: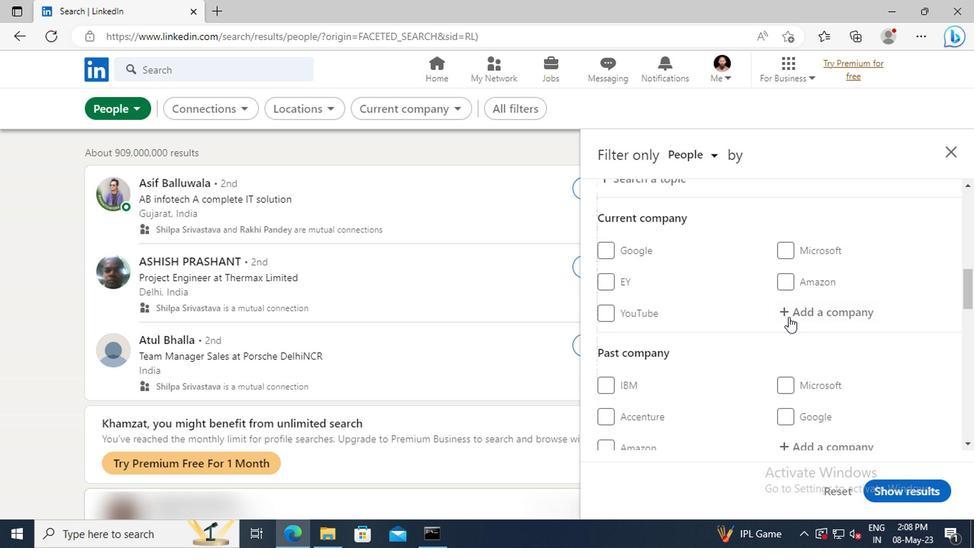 
Action: Key pressed <Key.shift>OYO
Screenshot: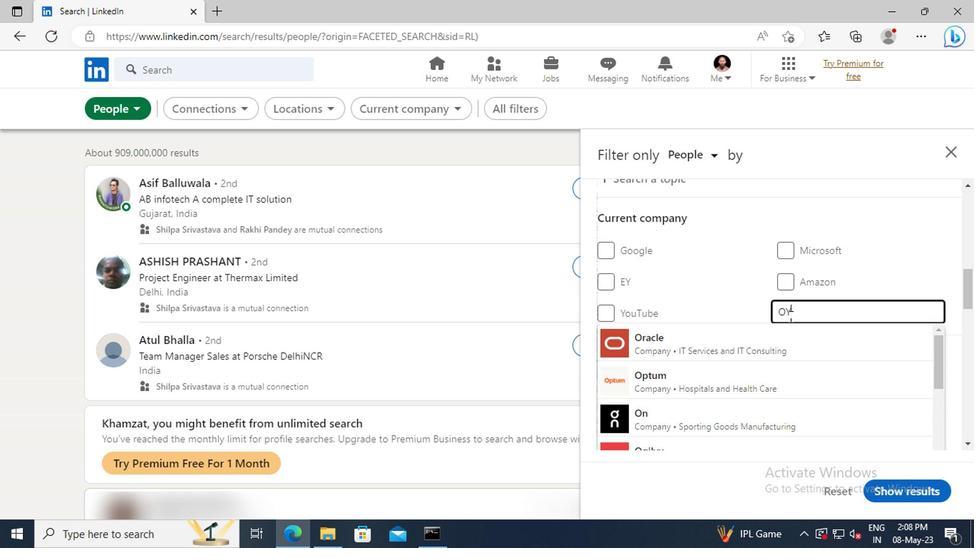 
Action: Mouse moved to (660, 331)
Screenshot: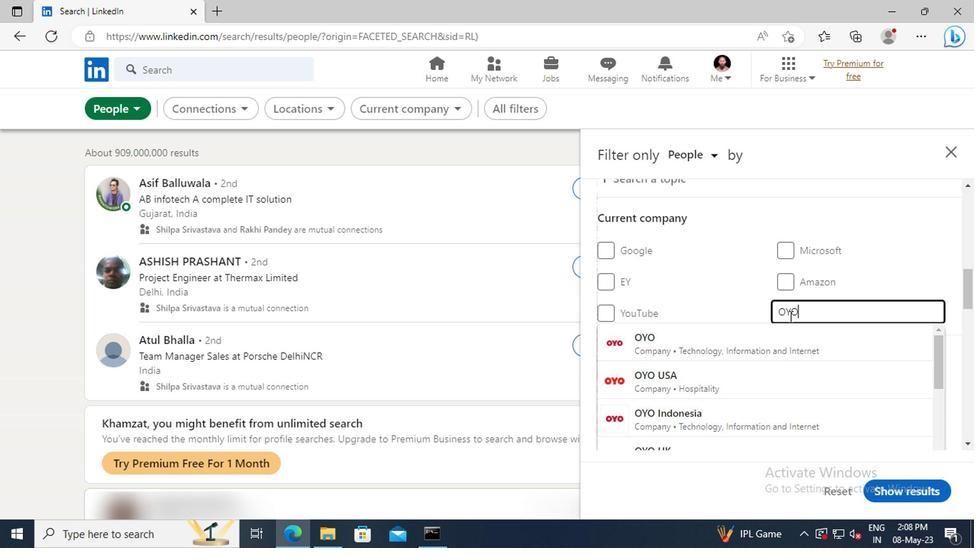 
Action: Mouse pressed left at (660, 331)
Screenshot: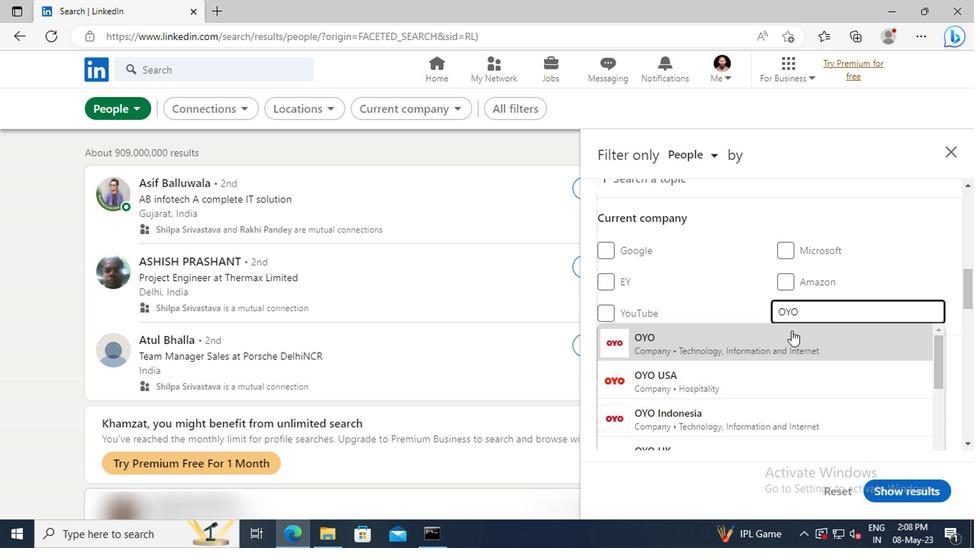 
Action: Mouse scrolled (660, 331) with delta (0, 0)
Screenshot: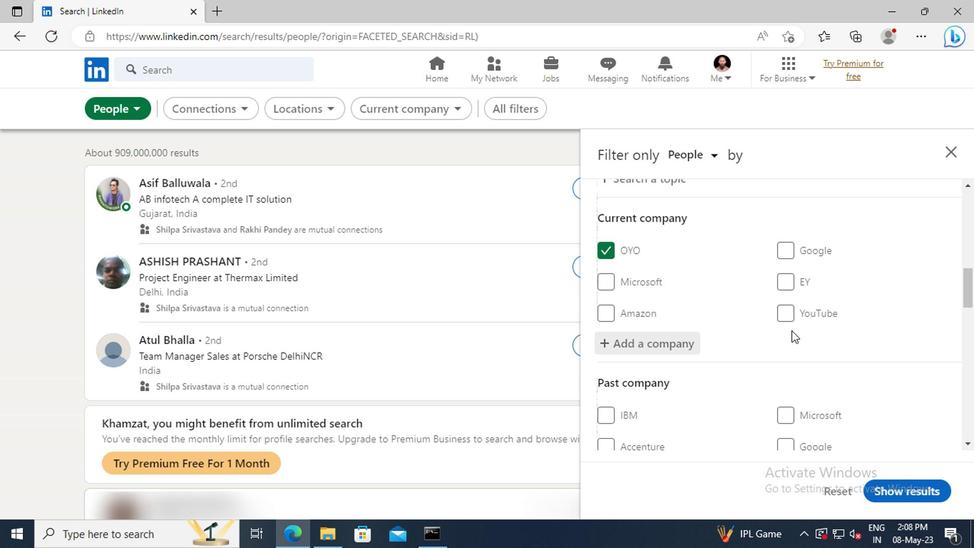 
Action: Mouse moved to (660, 330)
Screenshot: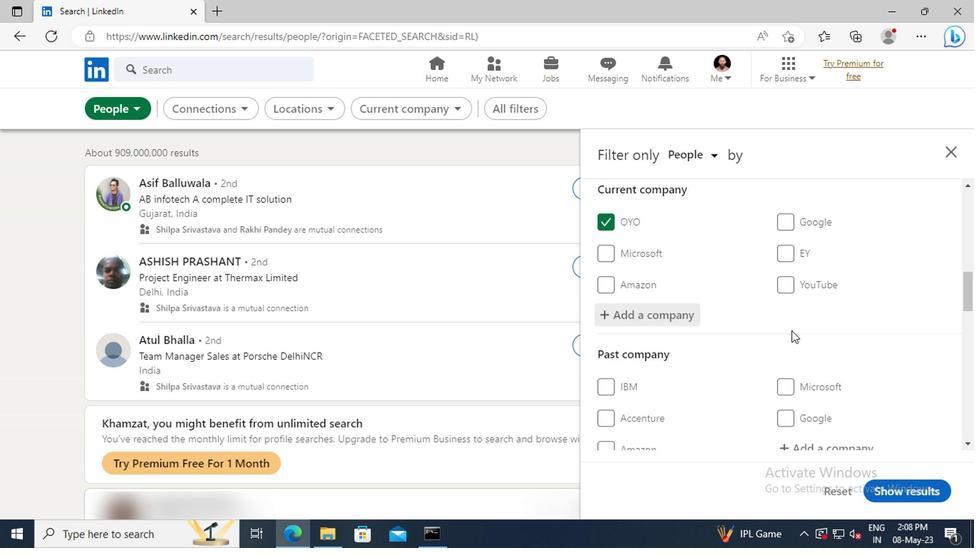 
Action: Mouse scrolled (660, 330) with delta (0, 0)
Screenshot: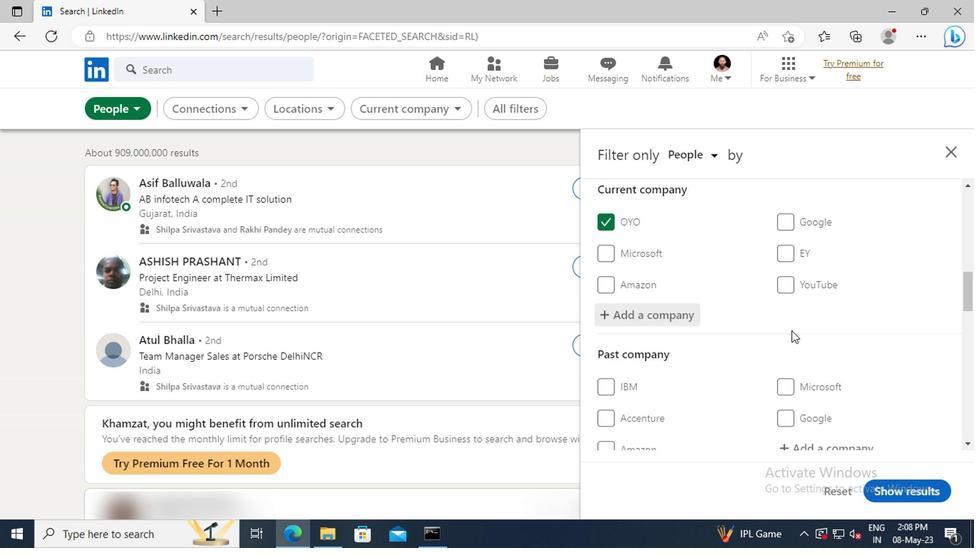 
Action: Mouse moved to (660, 318)
Screenshot: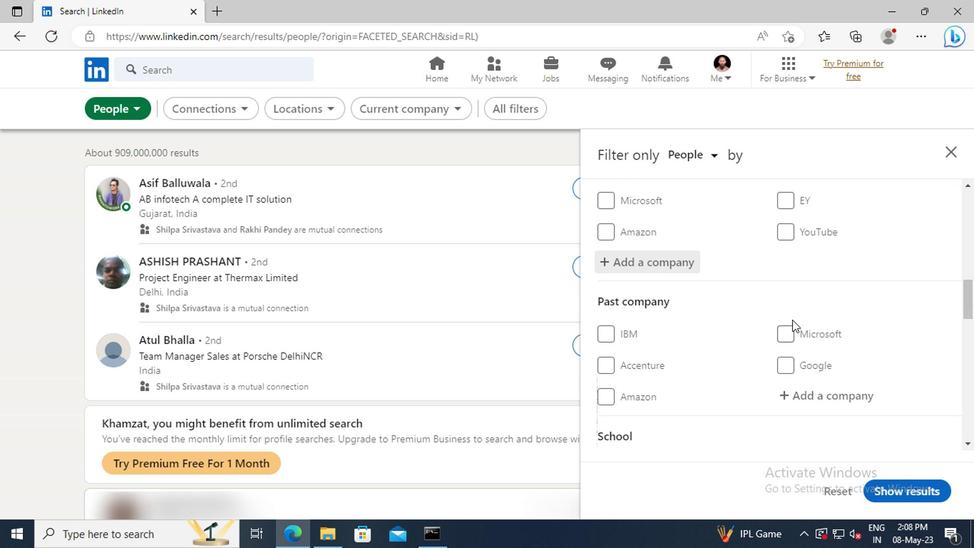 
Action: Mouse scrolled (660, 318) with delta (0, 0)
Screenshot: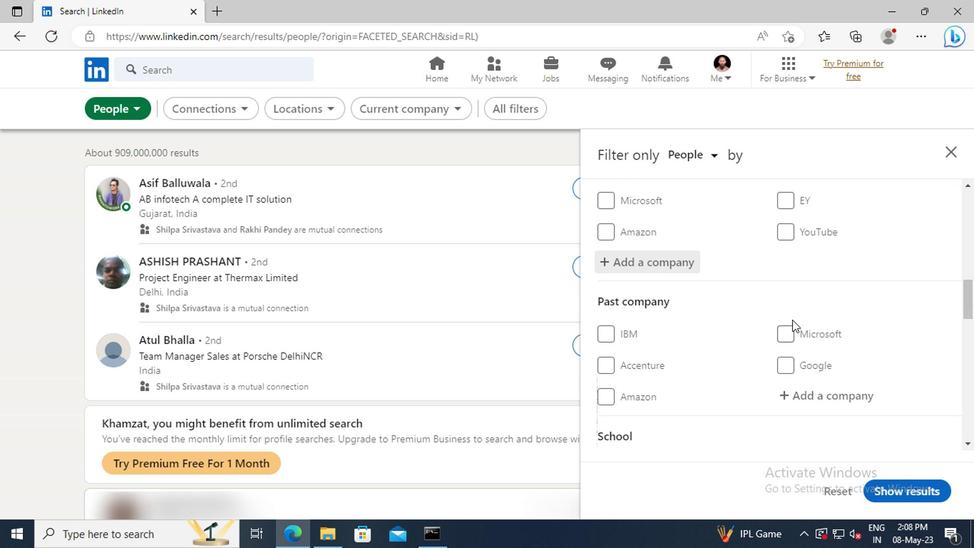 
Action: Mouse moved to (660, 317)
Screenshot: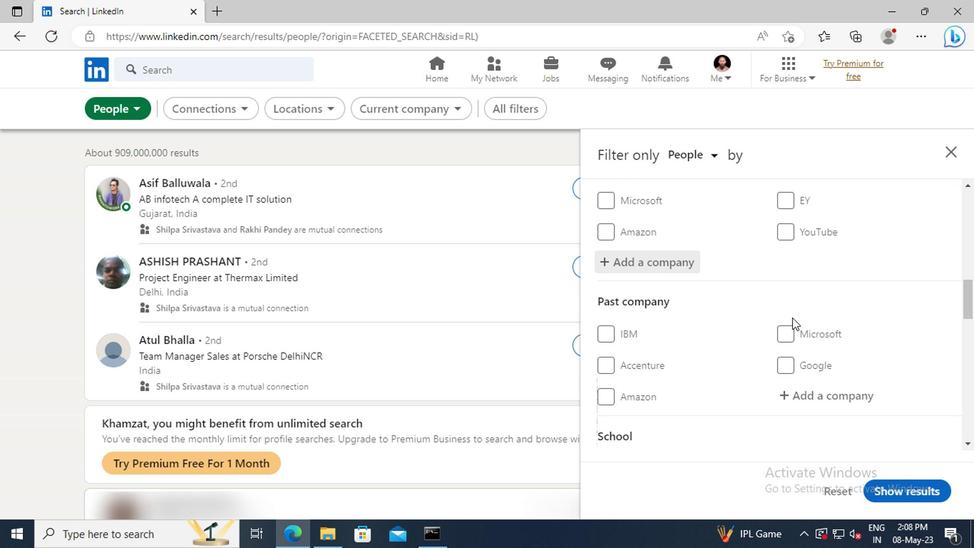 
Action: Mouse scrolled (660, 316) with delta (0, 0)
Screenshot: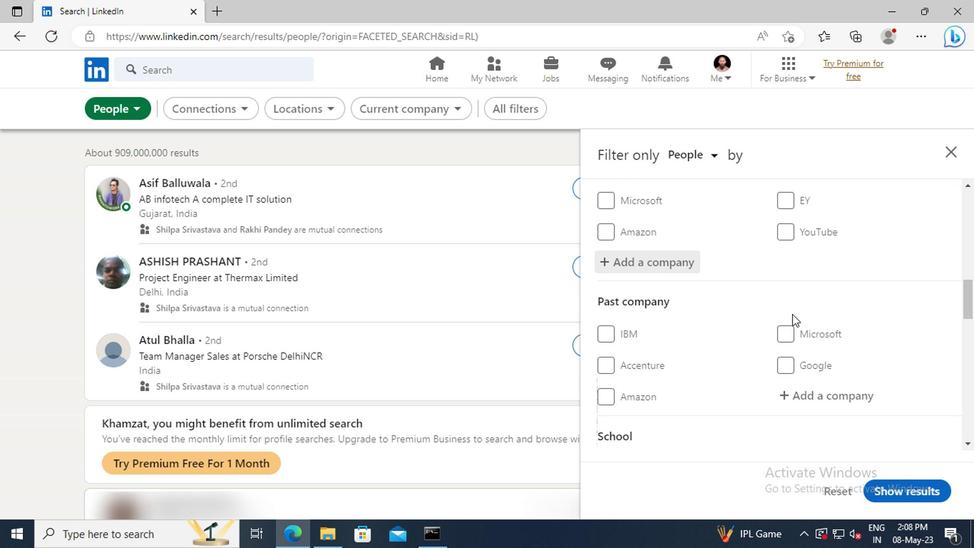 
Action: Mouse moved to (659, 312)
Screenshot: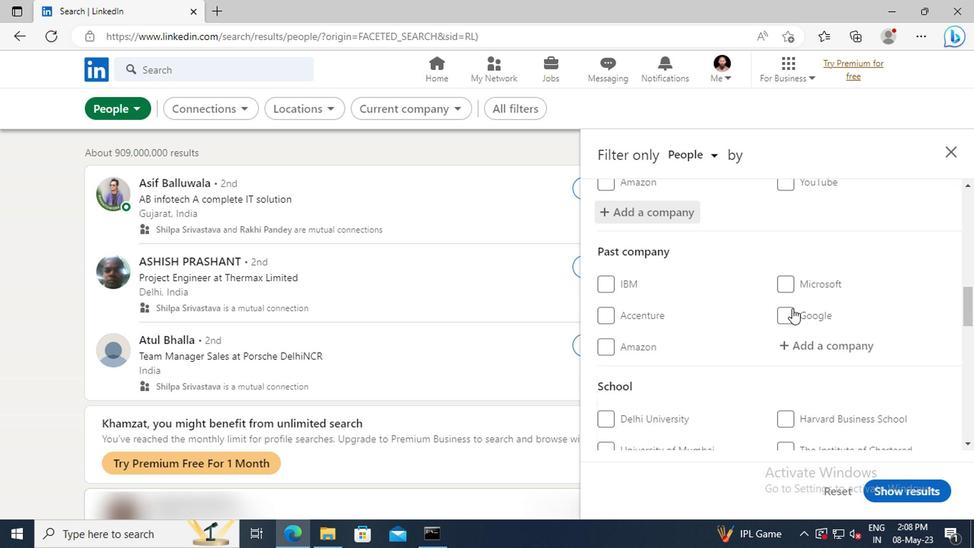 
Action: Mouse scrolled (659, 311) with delta (0, 0)
Screenshot: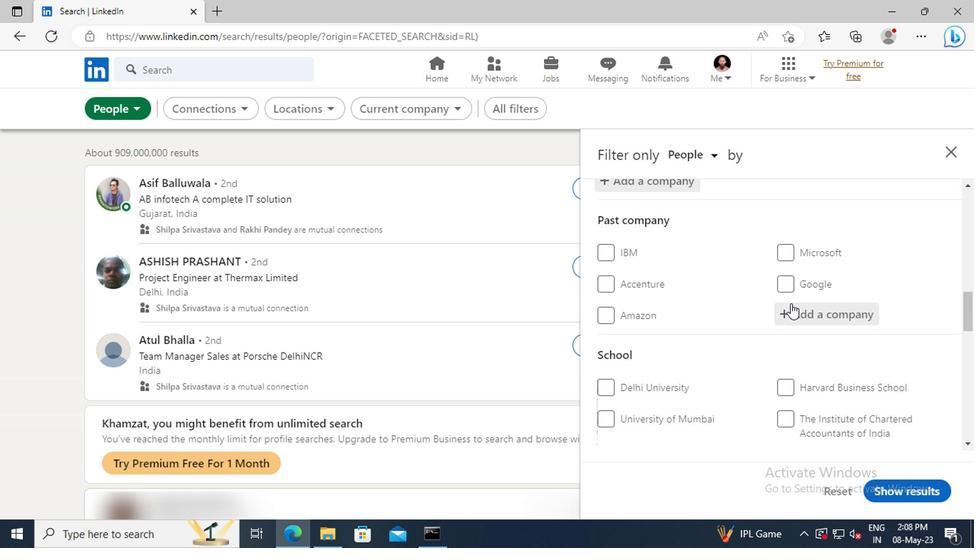 
Action: Mouse scrolled (659, 311) with delta (0, 0)
Screenshot: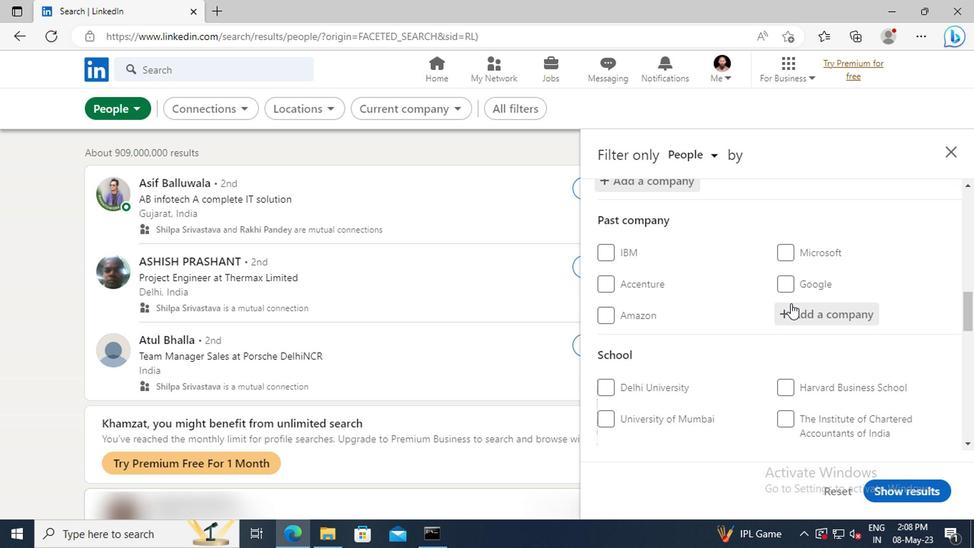 
Action: Mouse scrolled (659, 311) with delta (0, 0)
Screenshot: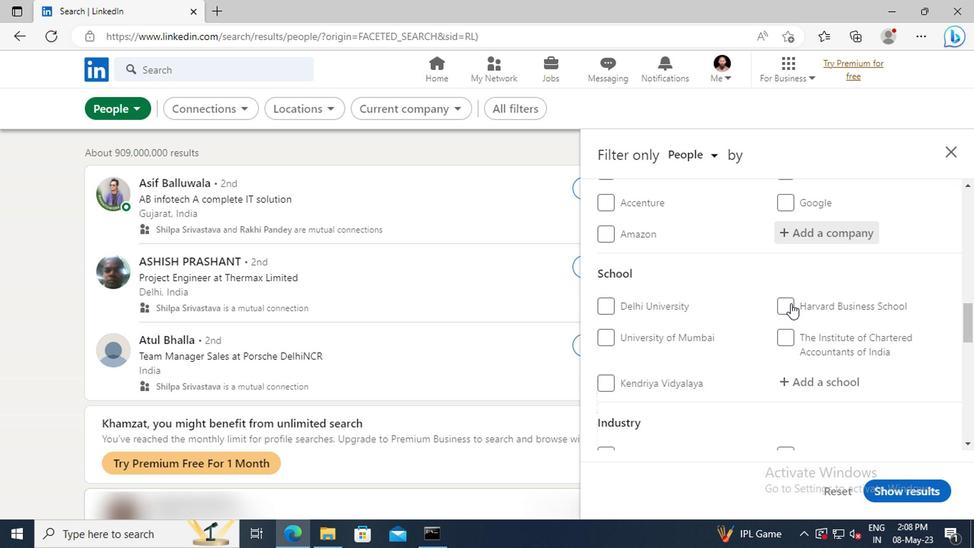 
Action: Mouse scrolled (659, 311) with delta (0, 0)
Screenshot: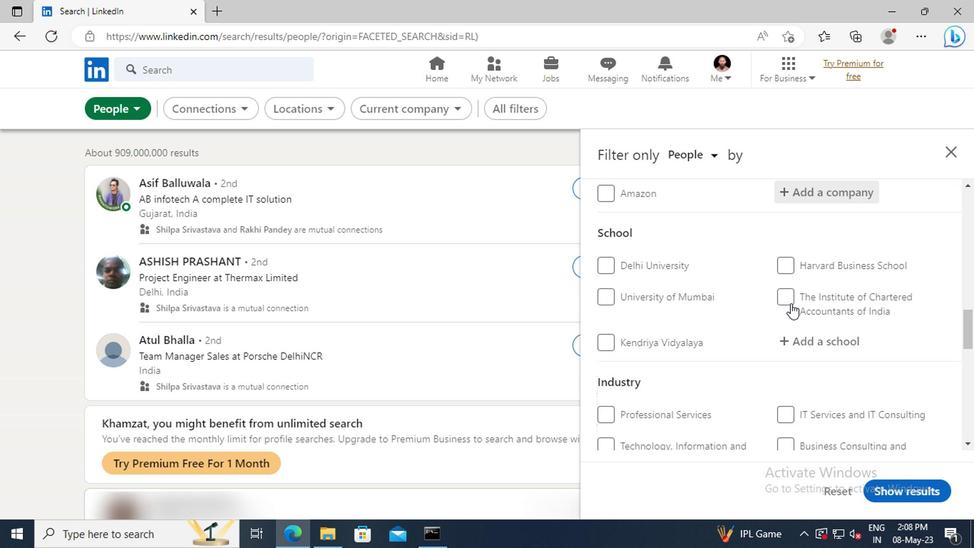 
Action: Mouse moved to (660, 310)
Screenshot: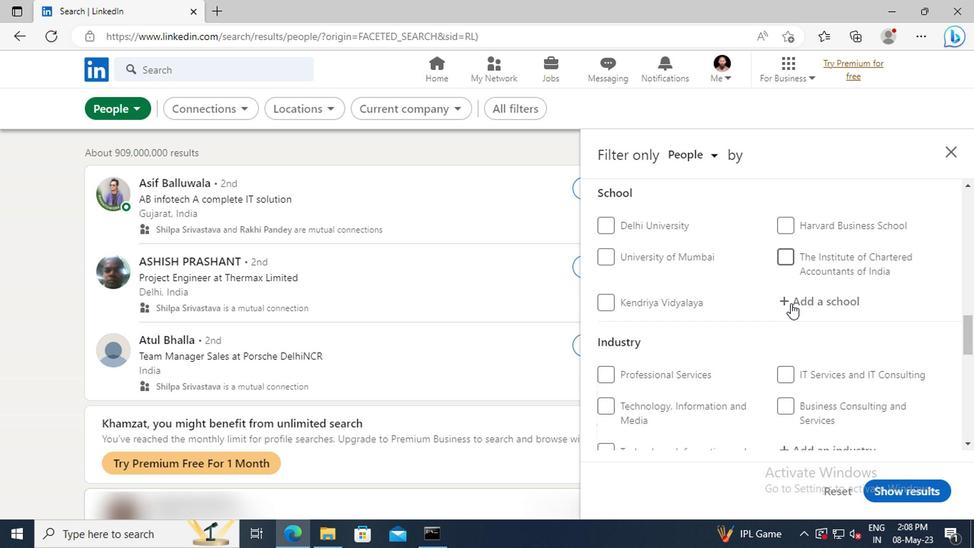 
Action: Mouse pressed left at (660, 310)
Screenshot: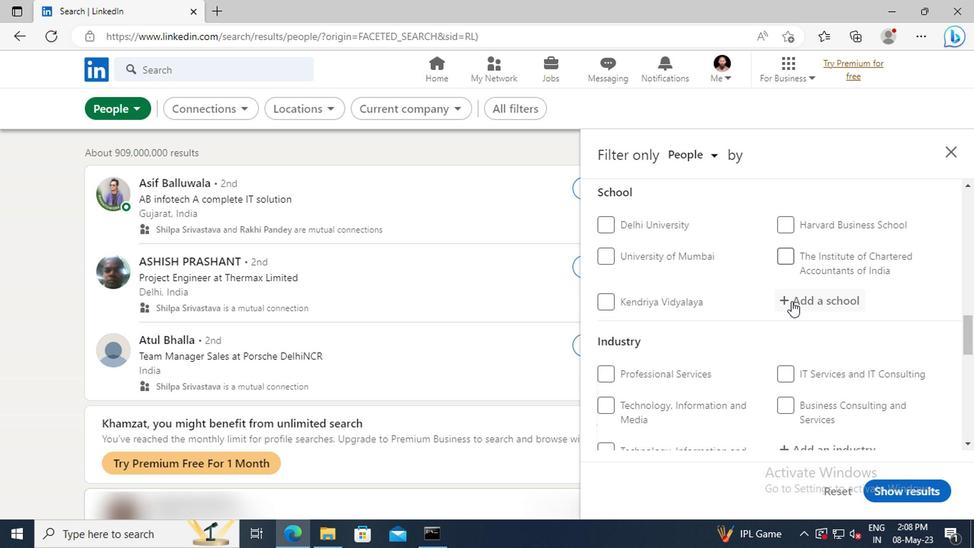 
Action: Key pressed <Key.shift>JOBS<Key.space>FOR<Key.space>
Screenshot: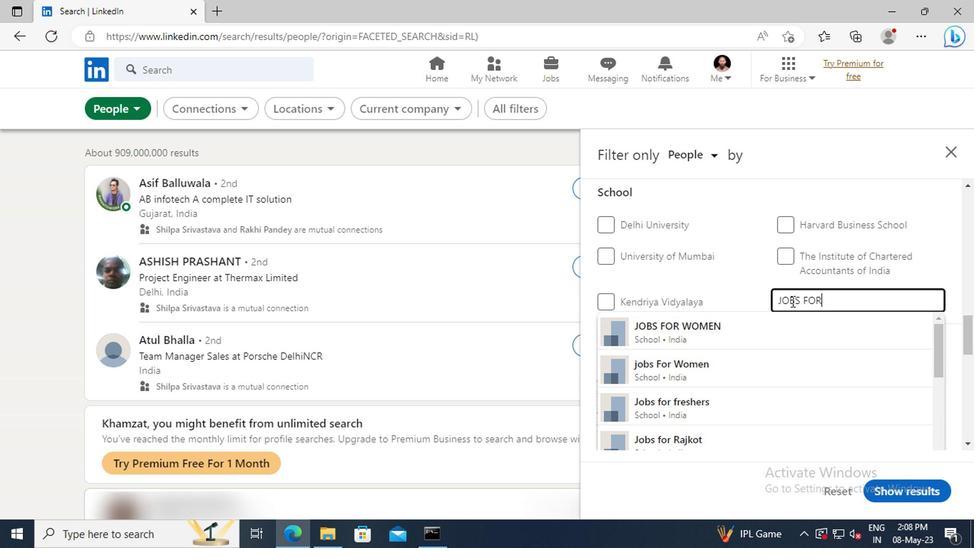 
Action: Mouse moved to (657, 327)
Screenshot: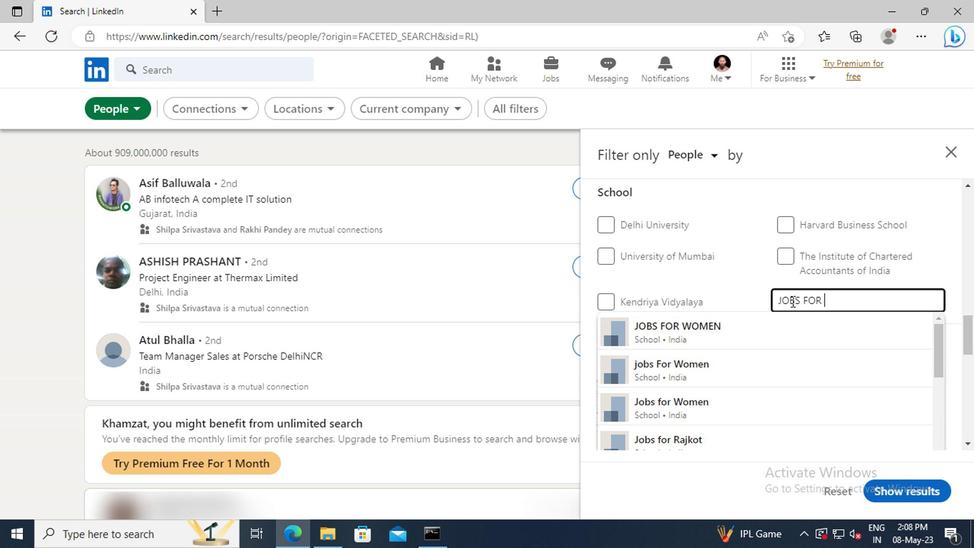 
Action: Mouse pressed left at (657, 327)
Screenshot: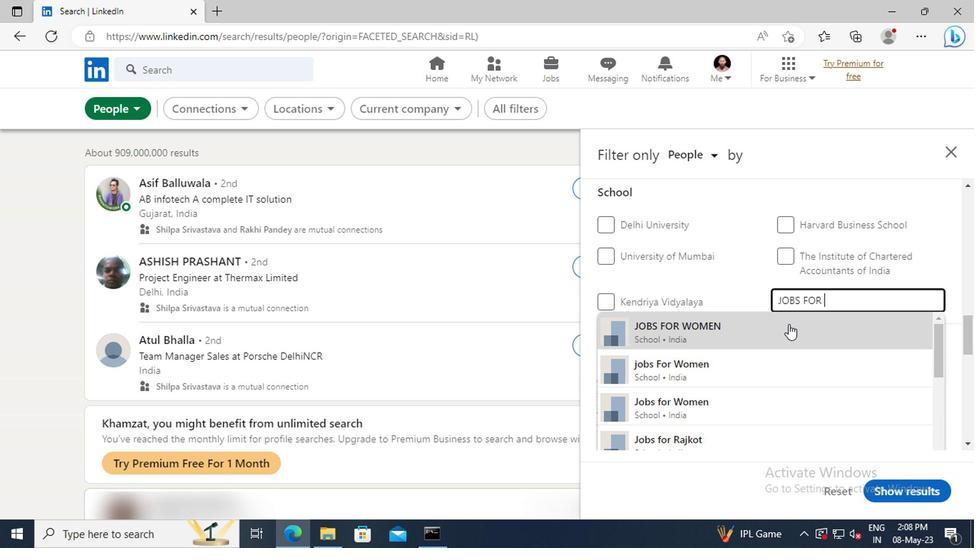 
Action: Mouse scrolled (657, 326) with delta (0, 0)
Screenshot: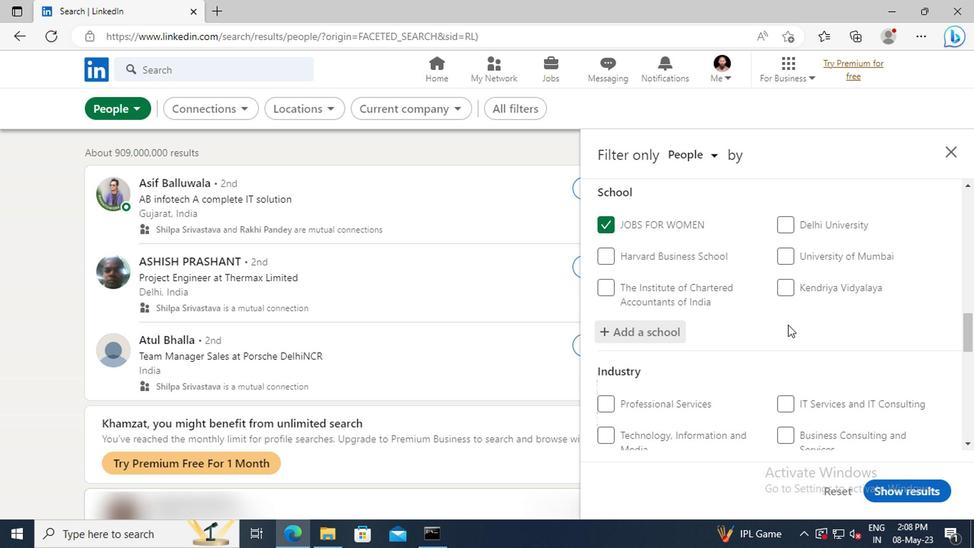 
Action: Mouse scrolled (657, 326) with delta (0, 0)
Screenshot: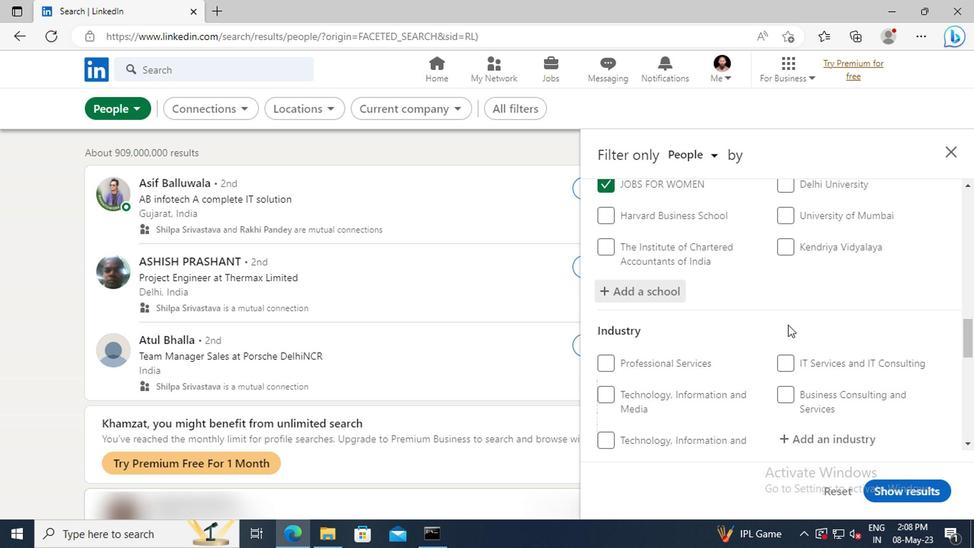 
Action: Mouse scrolled (657, 326) with delta (0, 0)
Screenshot: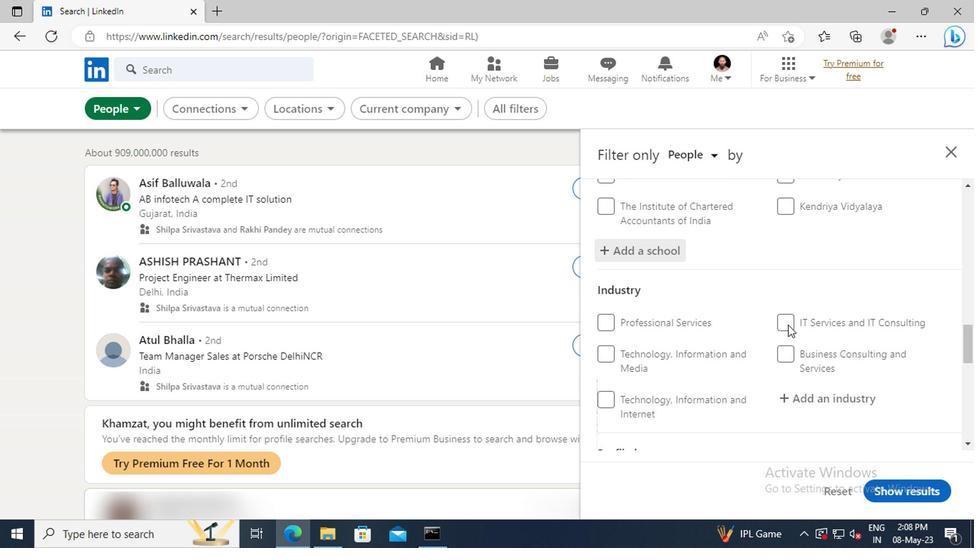 
Action: Mouse scrolled (657, 326) with delta (0, 0)
Screenshot: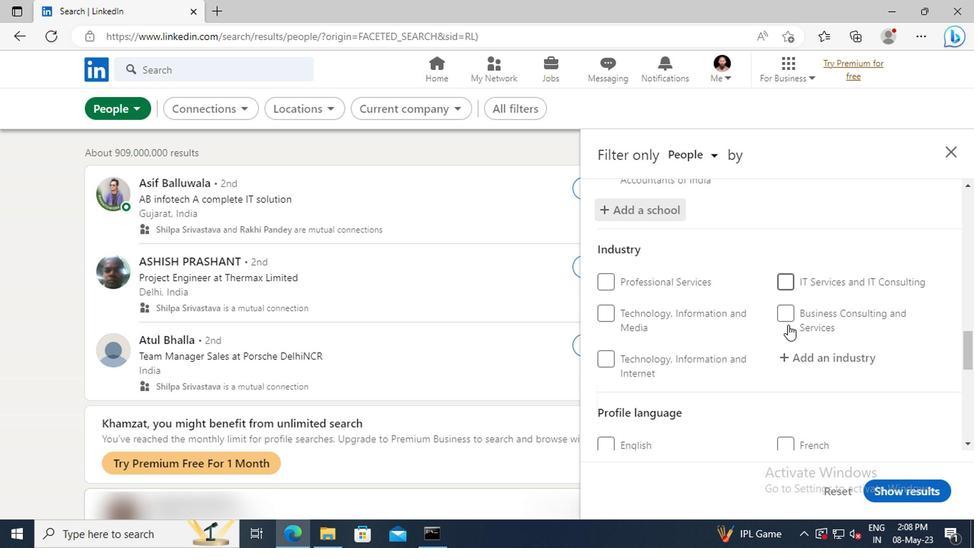 
Action: Mouse moved to (658, 326)
Screenshot: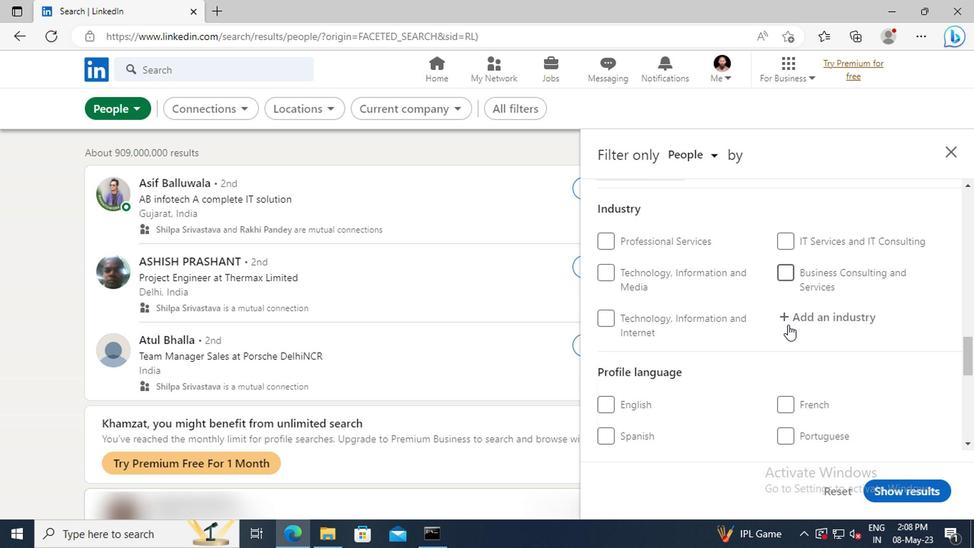 
Action: Mouse pressed left at (658, 326)
Screenshot: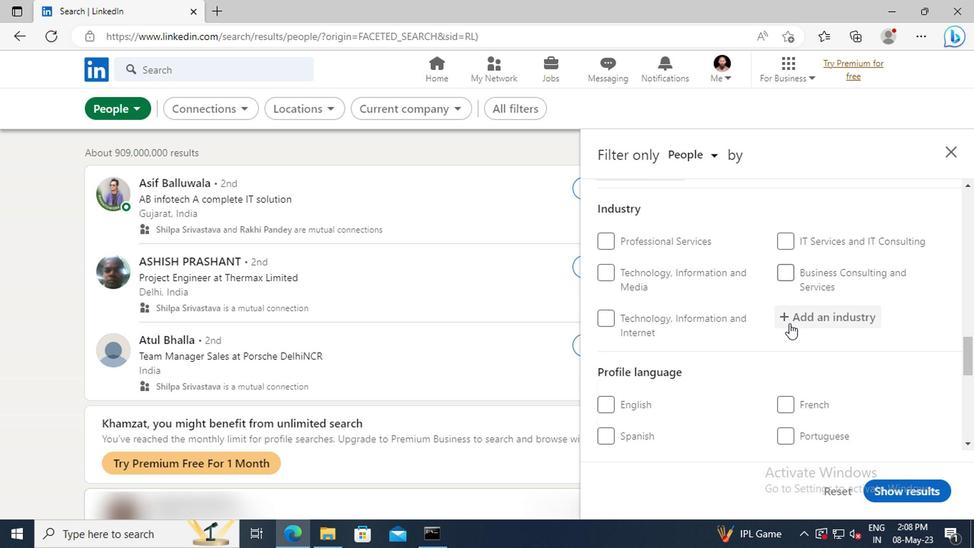 
Action: Key pressed <Key.shift>INDUSTRIAL<Key.space>
Screenshot: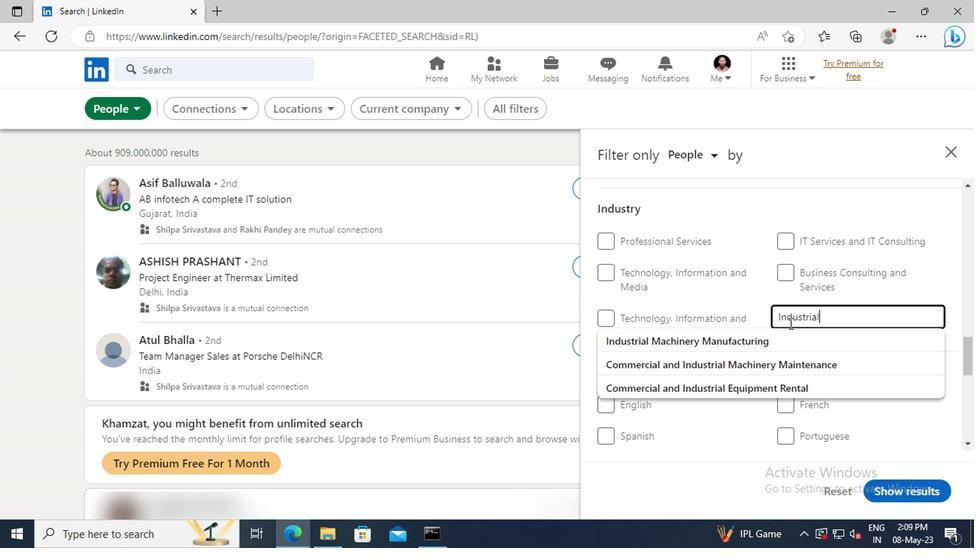 
Action: Mouse moved to (660, 332)
Screenshot: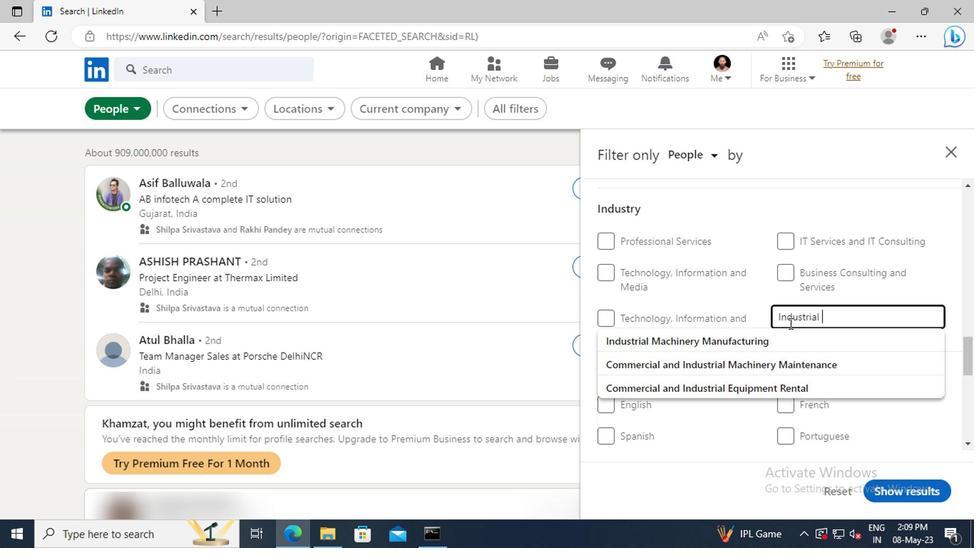 
Action: Mouse pressed left at (660, 332)
Screenshot: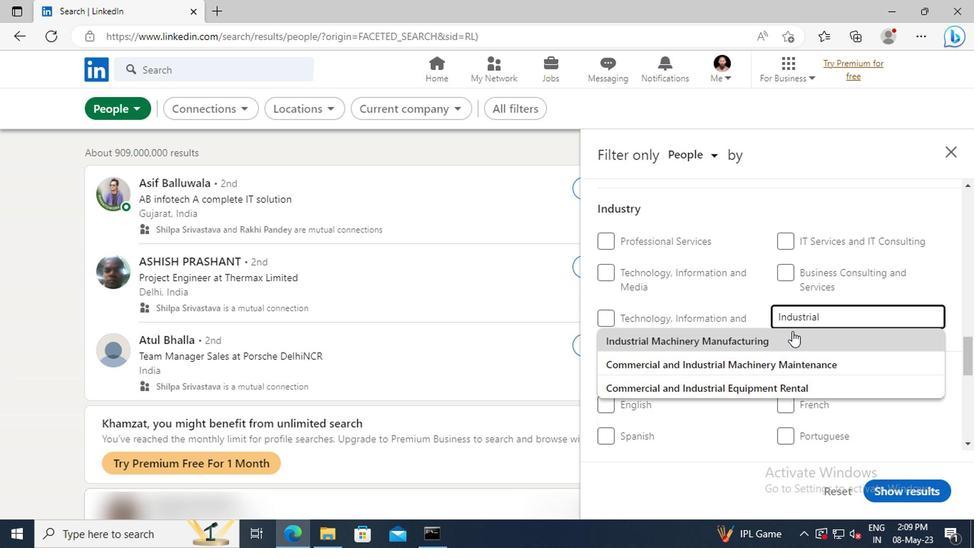 
Action: Mouse scrolled (660, 331) with delta (0, 0)
Screenshot: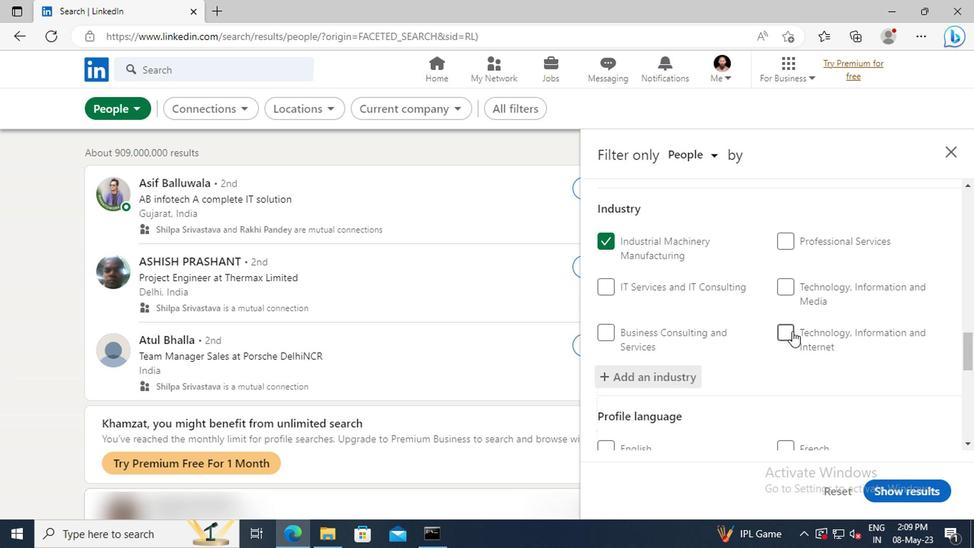 
Action: Mouse scrolled (660, 331) with delta (0, 0)
Screenshot: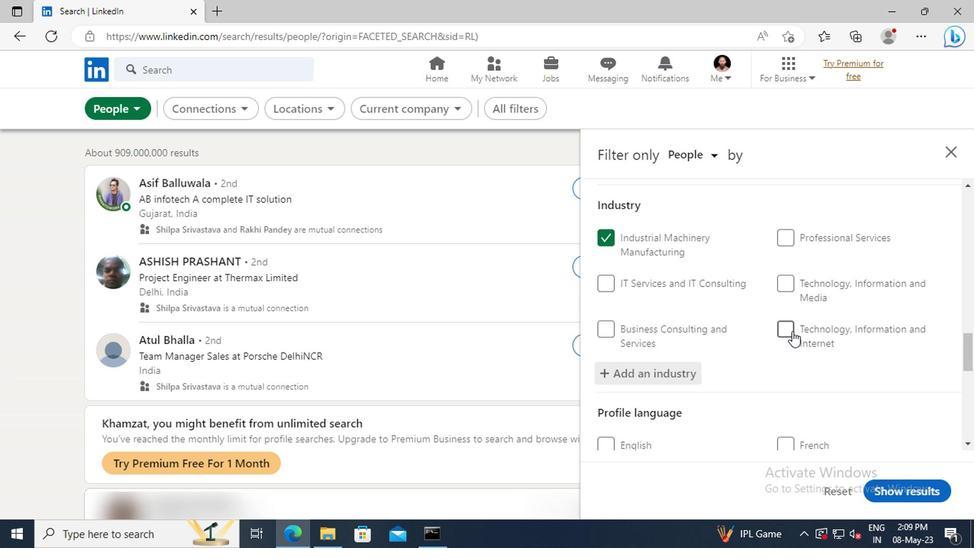 
Action: Mouse moved to (659, 324)
Screenshot: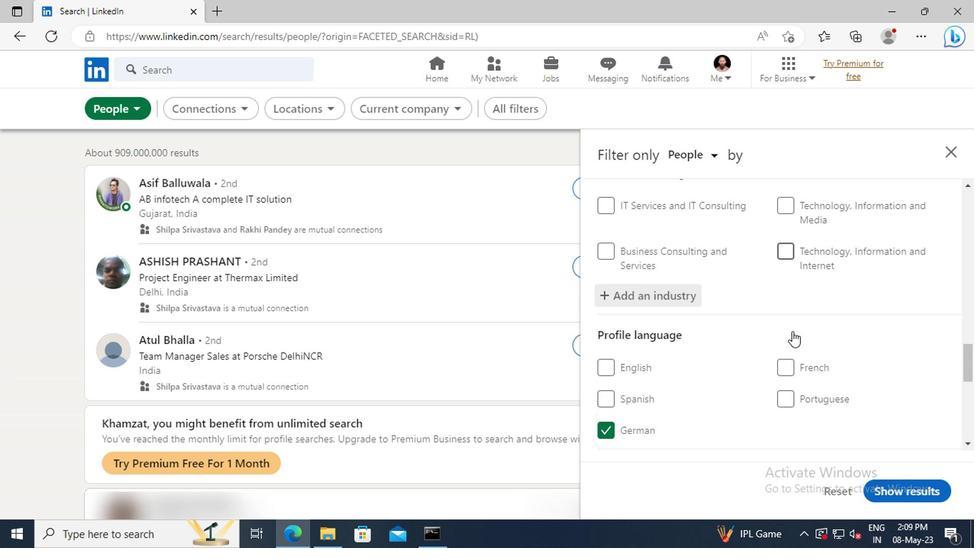 
Action: Mouse scrolled (659, 323) with delta (0, 0)
Screenshot: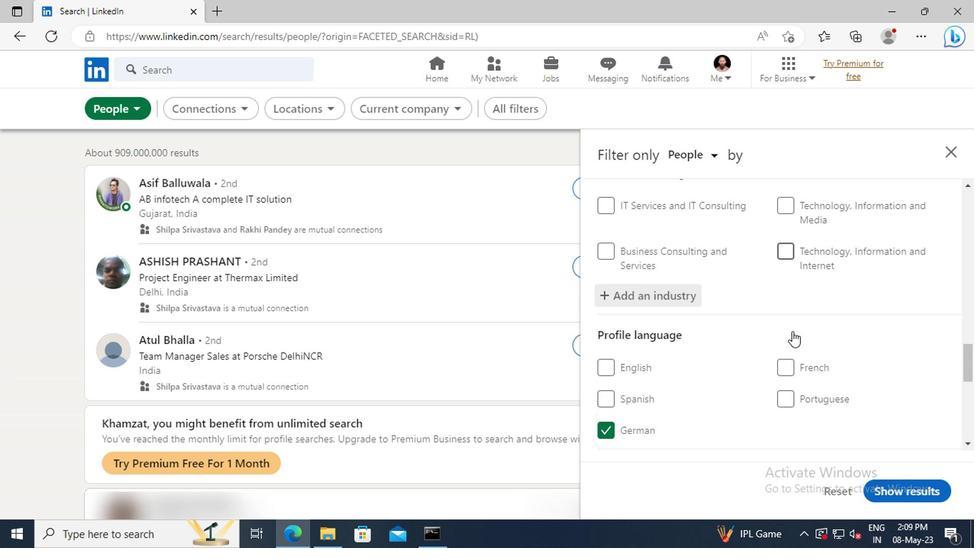 
Action: Mouse moved to (659, 323)
Screenshot: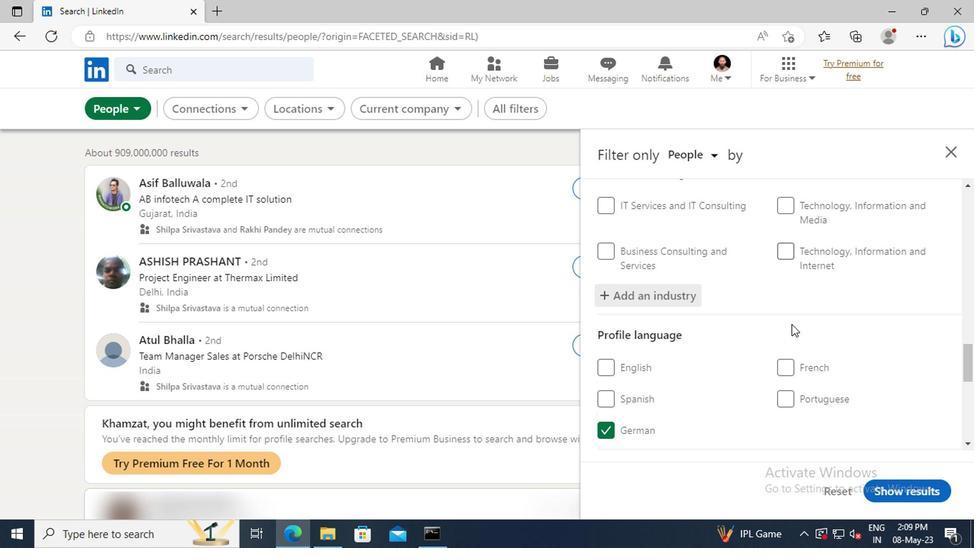 
Action: Mouse scrolled (659, 323) with delta (0, 0)
Screenshot: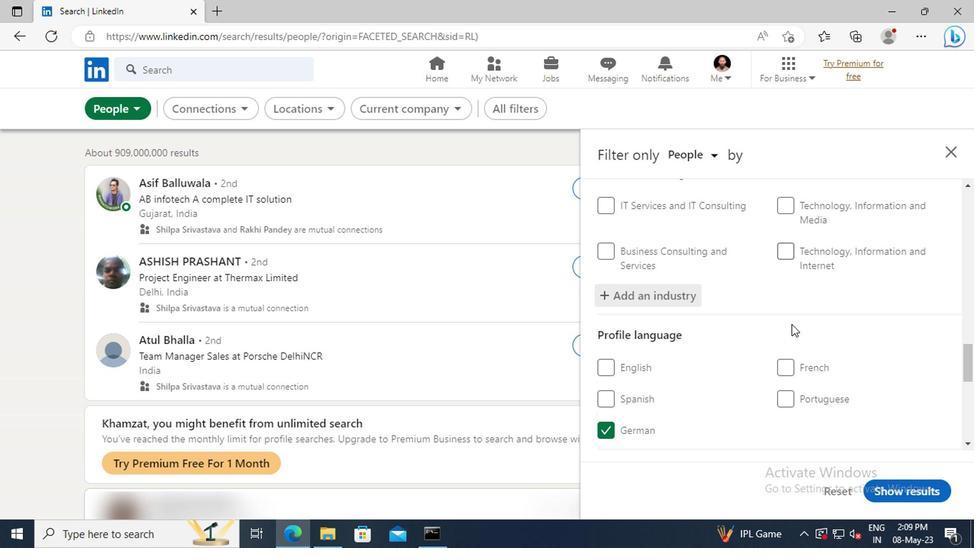 
Action: Mouse moved to (659, 319)
Screenshot: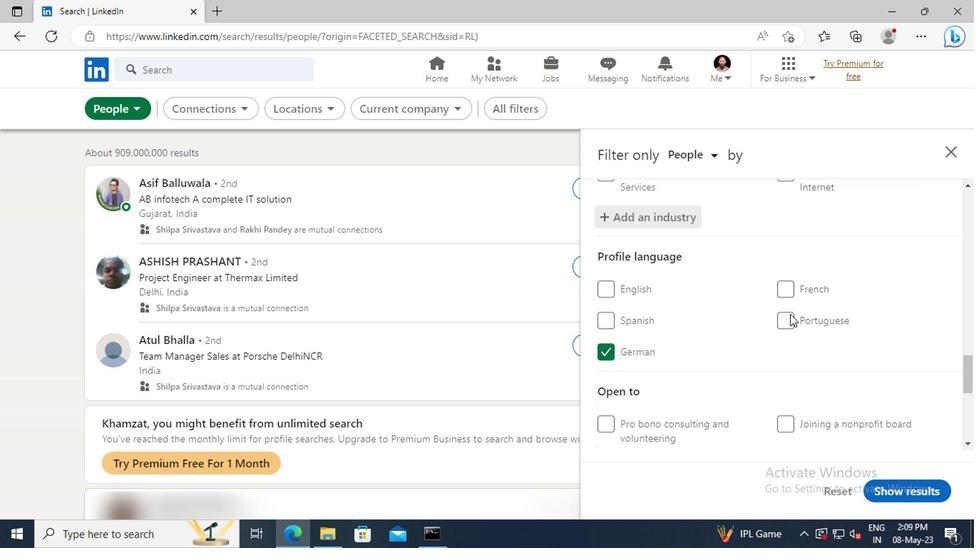 
Action: Mouse scrolled (659, 318) with delta (0, 0)
Screenshot: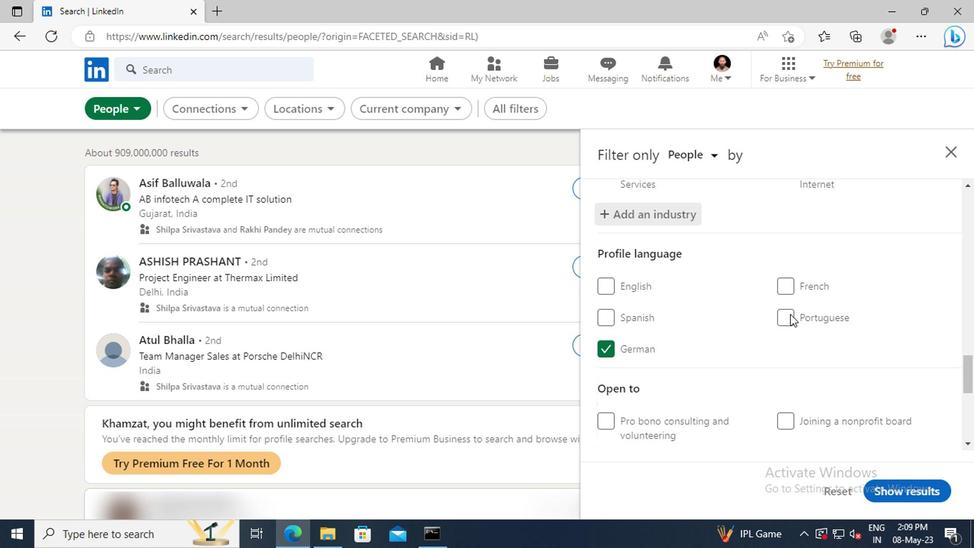 
Action: Mouse moved to (658, 317)
Screenshot: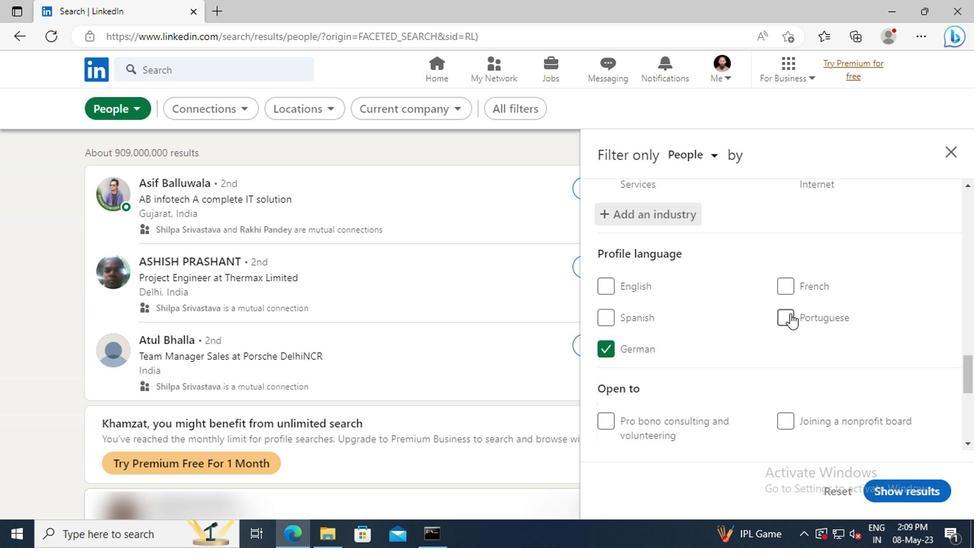
Action: Mouse scrolled (658, 316) with delta (0, 0)
Screenshot: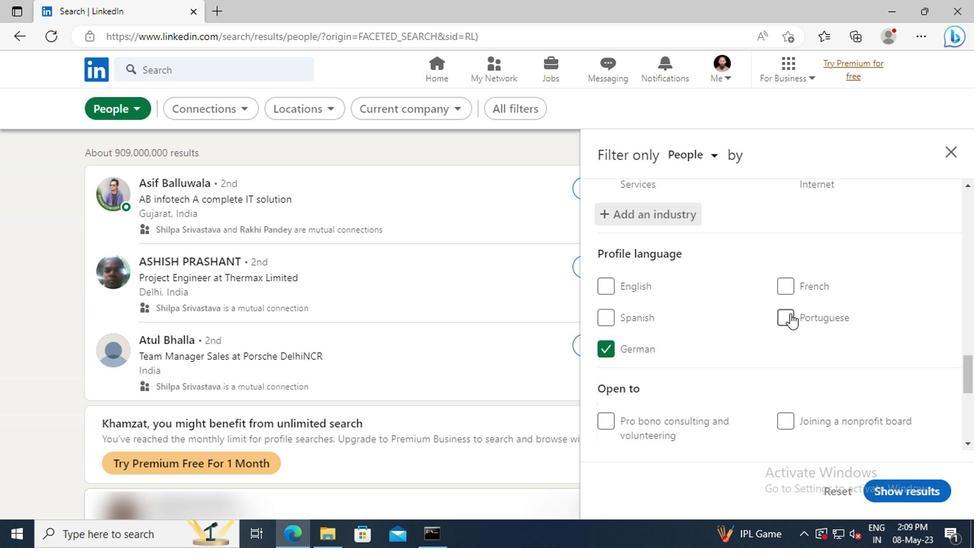 
Action: Mouse moved to (658, 315)
Screenshot: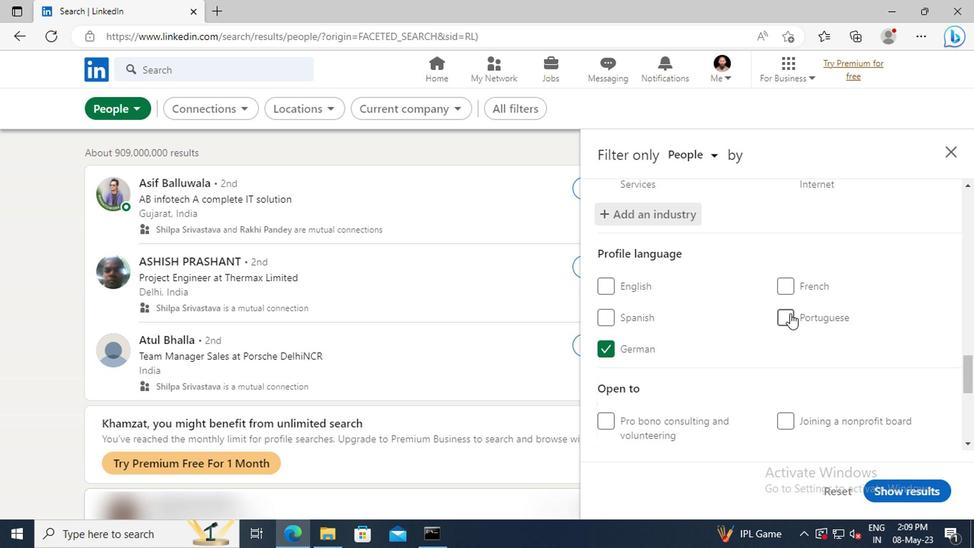 
Action: Mouse scrolled (658, 314) with delta (0, 0)
Screenshot: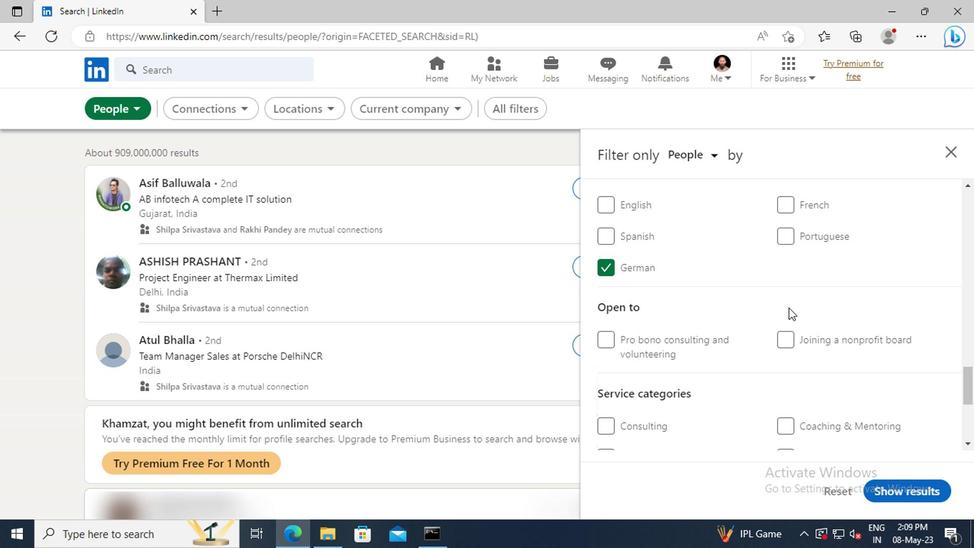 
Action: Mouse scrolled (658, 314) with delta (0, 0)
Screenshot: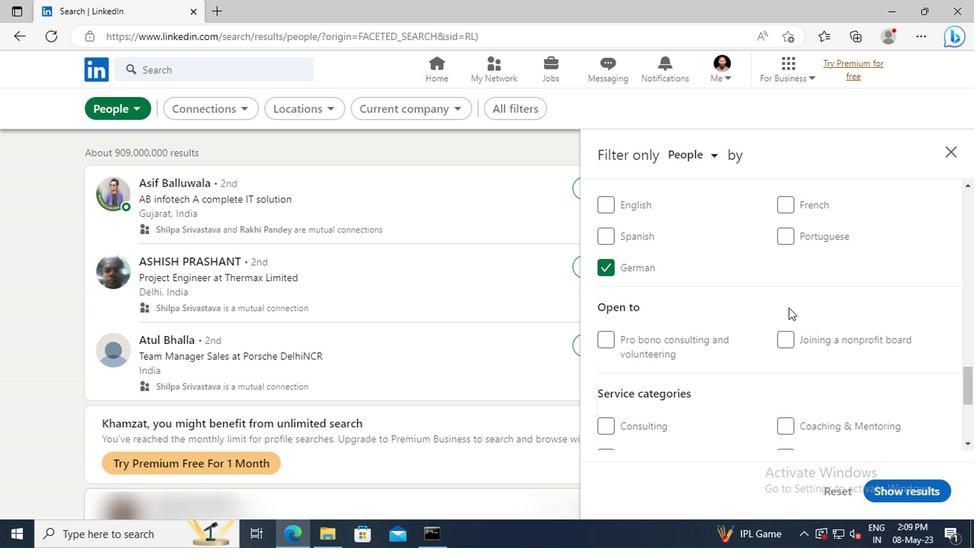 
Action: Mouse moved to (656, 339)
Screenshot: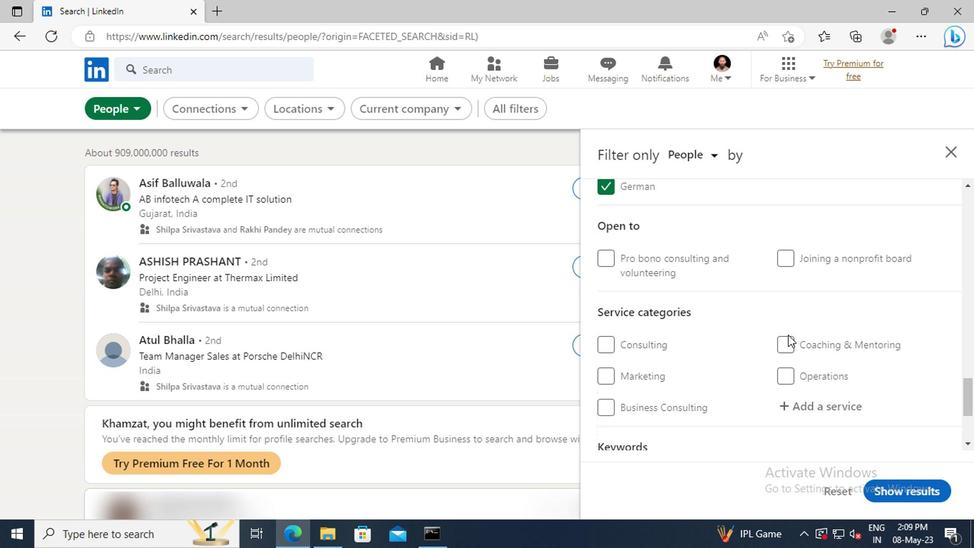 
Action: Mouse pressed left at (656, 339)
Screenshot: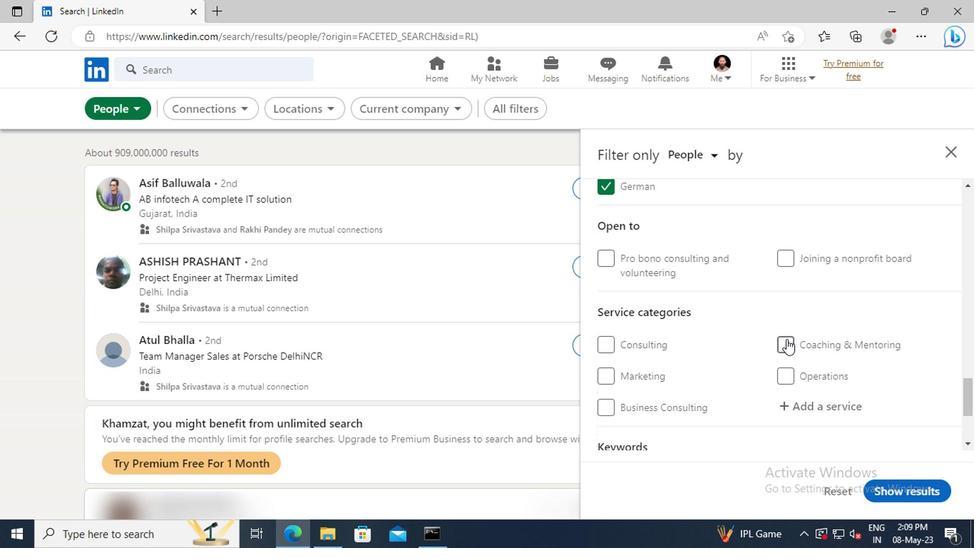 
Action: Mouse moved to (655, 340)
Screenshot: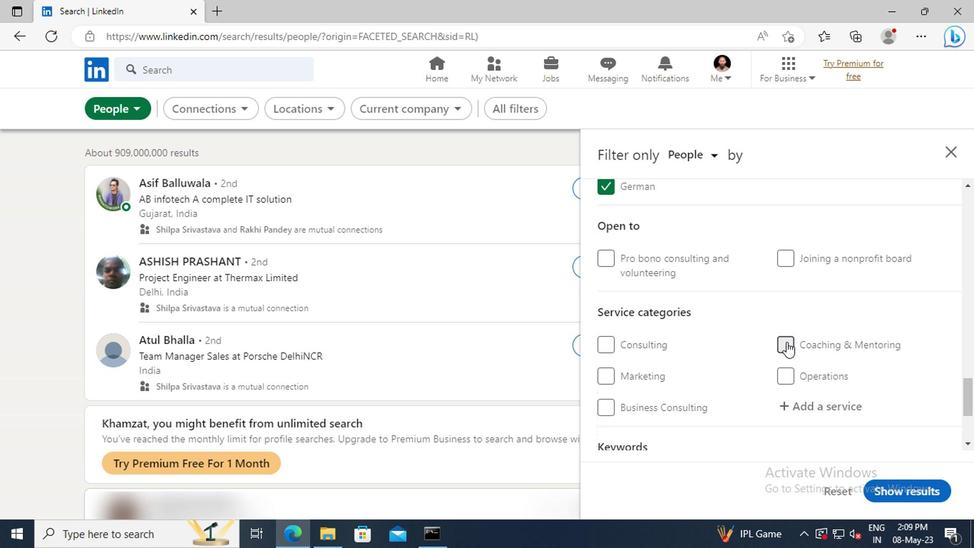 
Action: Mouse scrolled (655, 339) with delta (0, 0)
Screenshot: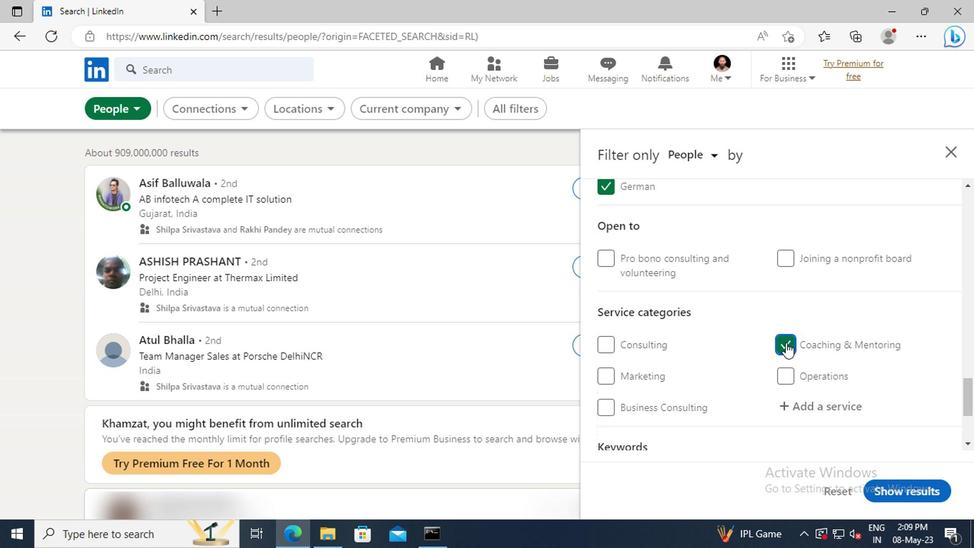 
Action: Mouse scrolled (655, 339) with delta (0, 0)
Screenshot: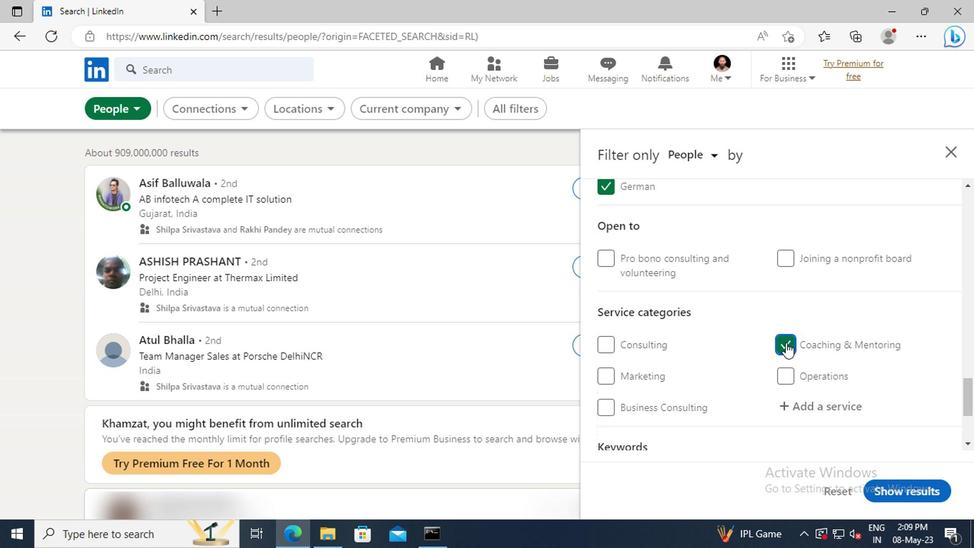
Action: Mouse scrolled (655, 339) with delta (0, 0)
Screenshot: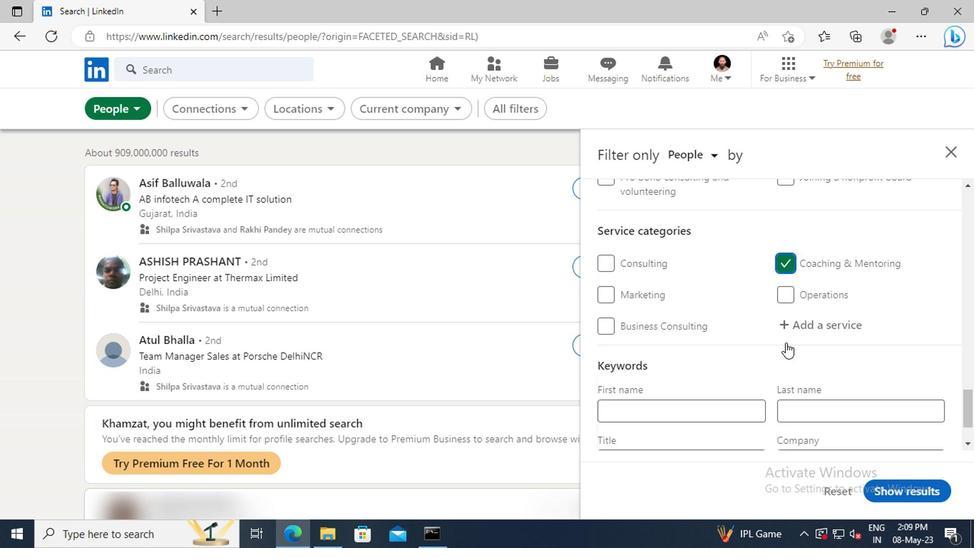 
Action: Mouse scrolled (655, 339) with delta (0, 0)
Screenshot: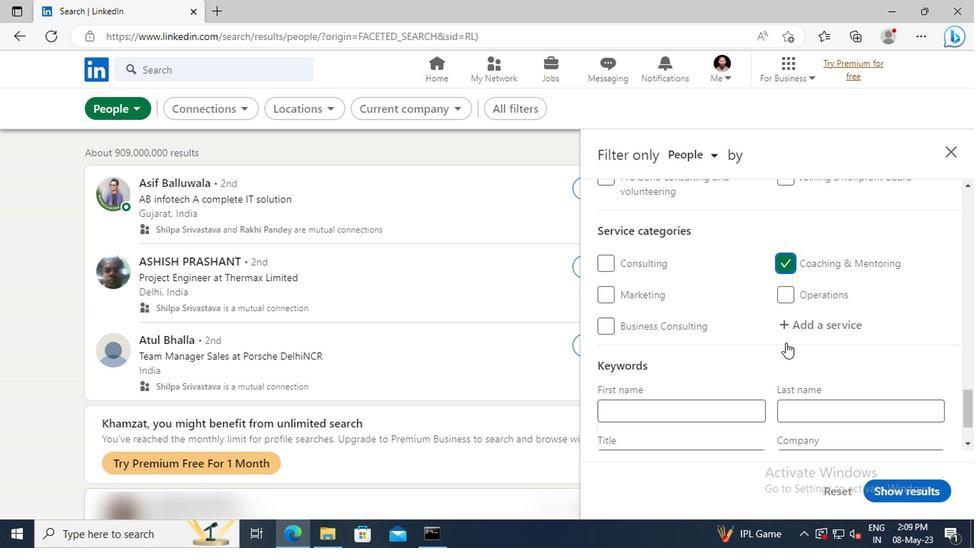 
Action: Mouse moved to (601, 370)
Screenshot: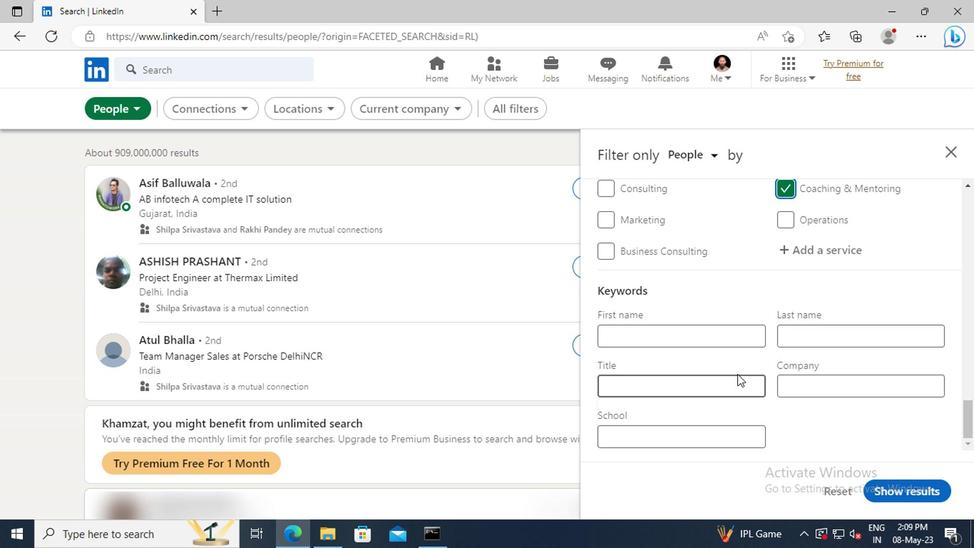 
Action: Mouse pressed left at (601, 370)
Screenshot: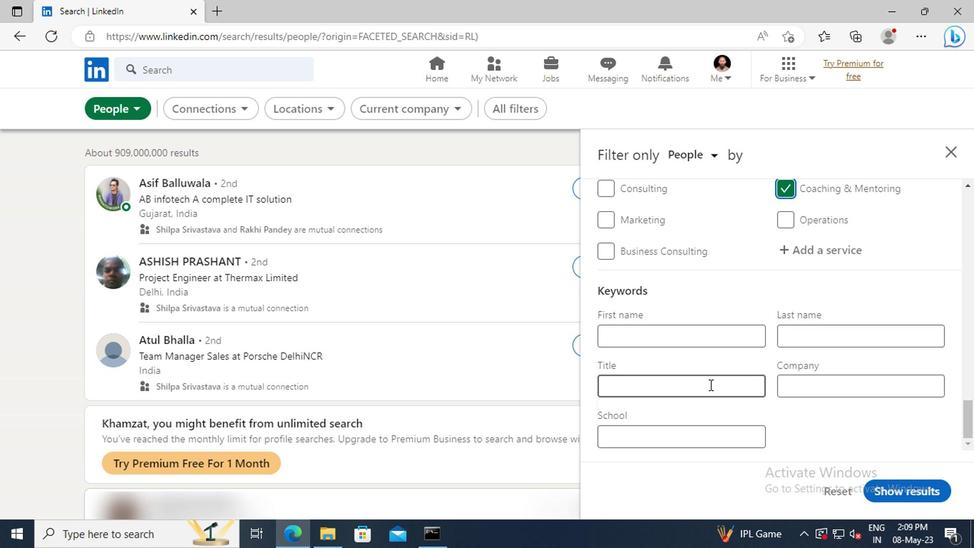 
Action: Key pressed <Key.shift>MAINTENANCE<Key.space><Key.shift>ENGINEER<Key.enter>
Screenshot: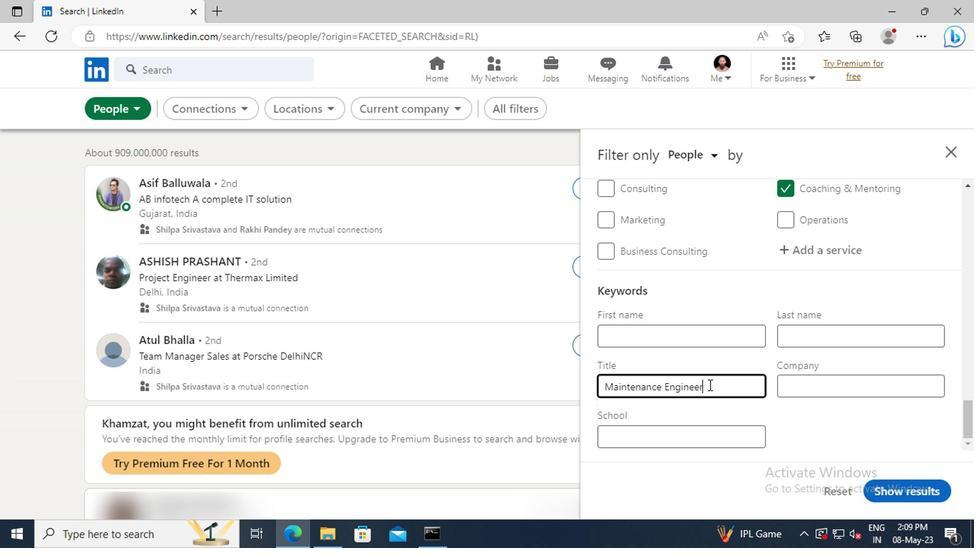 
Action: Mouse moved to (749, 443)
Screenshot: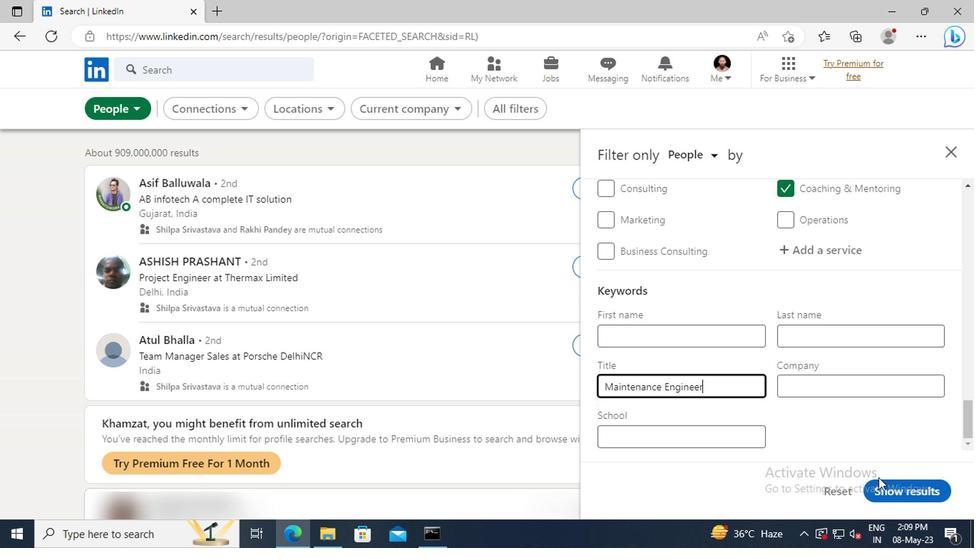 
Action: Mouse pressed left at (749, 443)
Screenshot: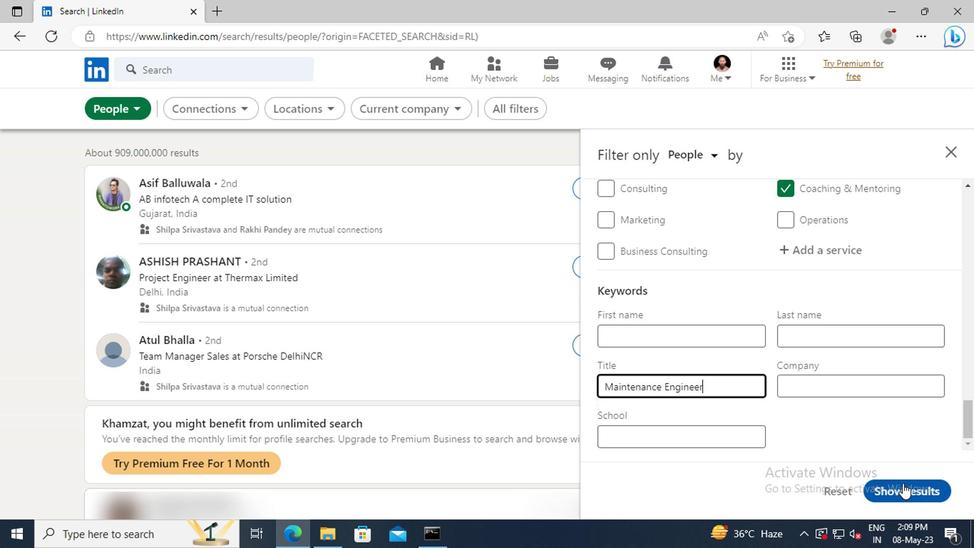 
